 Task: Add a signature Julianna Martinez containing With gratitude and sincere wishes, Julianna Martinez to email address softage.8@softage.net and add a folder Machine learning
Action: Mouse moved to (64, 138)
Screenshot: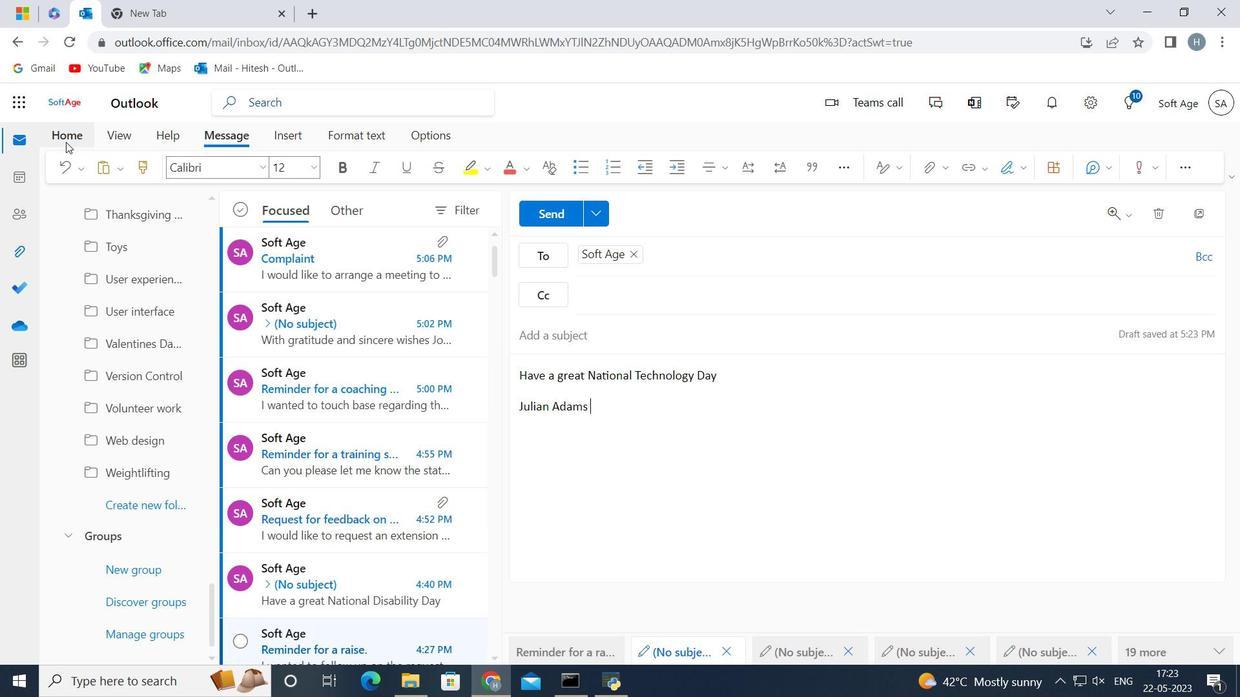 
Action: Mouse pressed left at (64, 138)
Screenshot: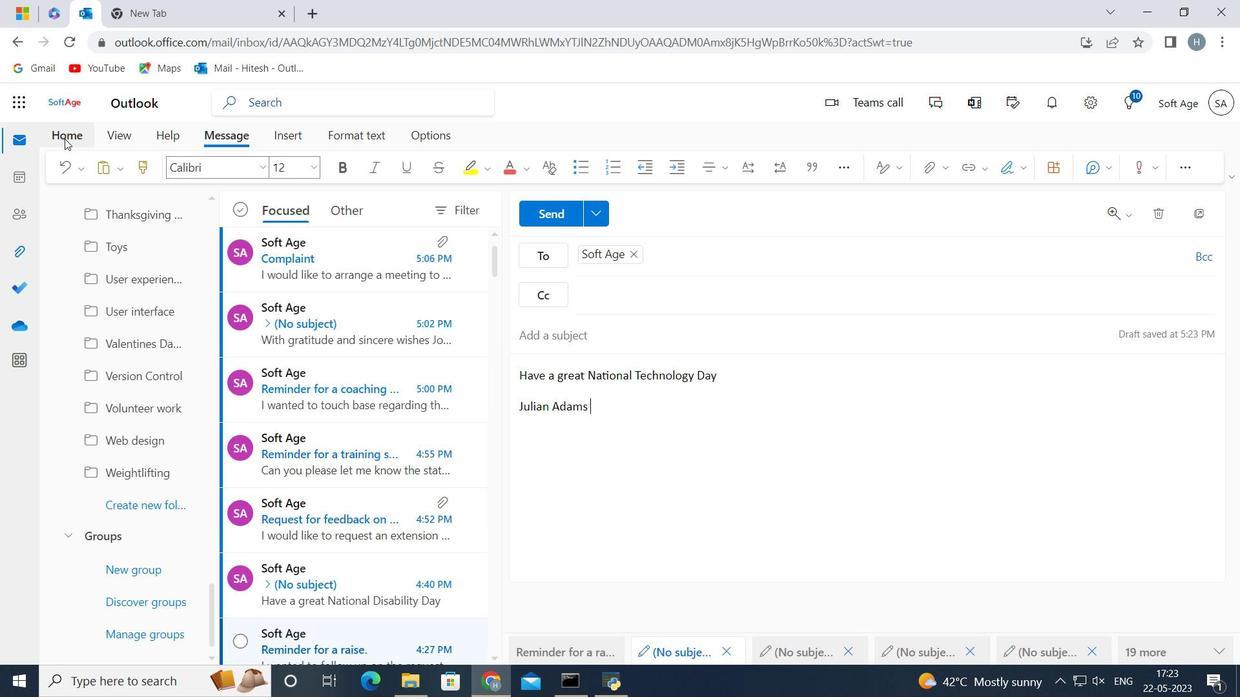 
Action: Mouse moved to (148, 168)
Screenshot: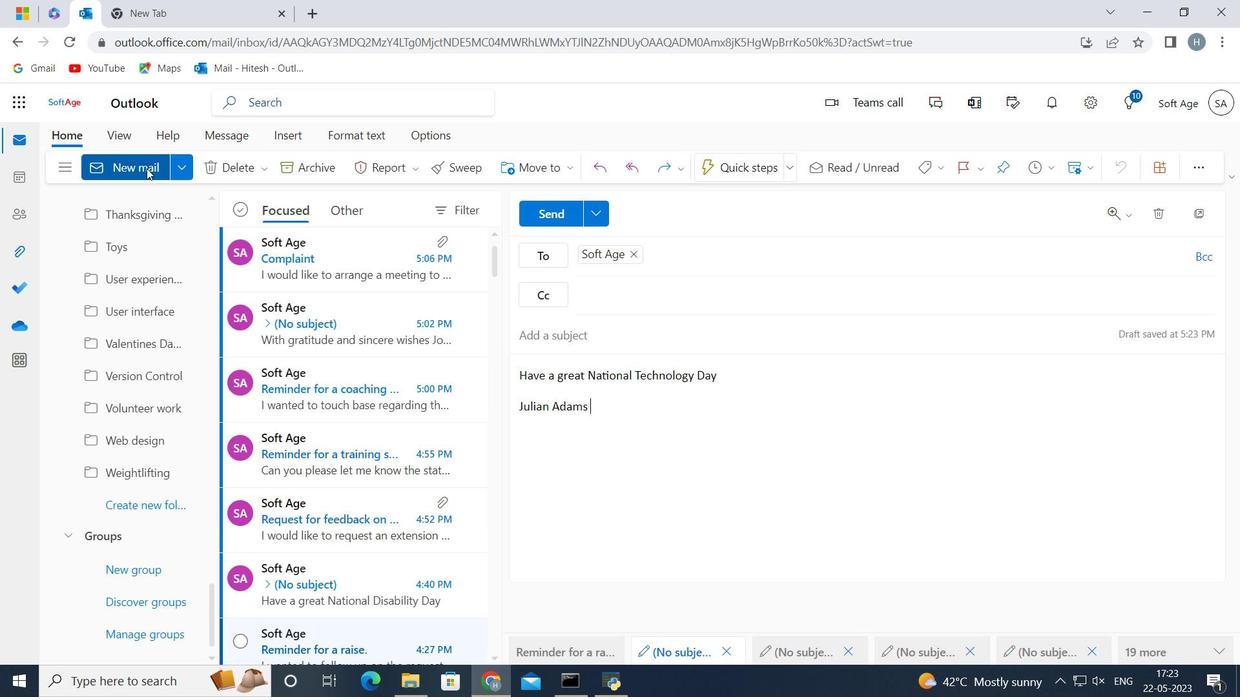 
Action: Mouse pressed left at (148, 168)
Screenshot: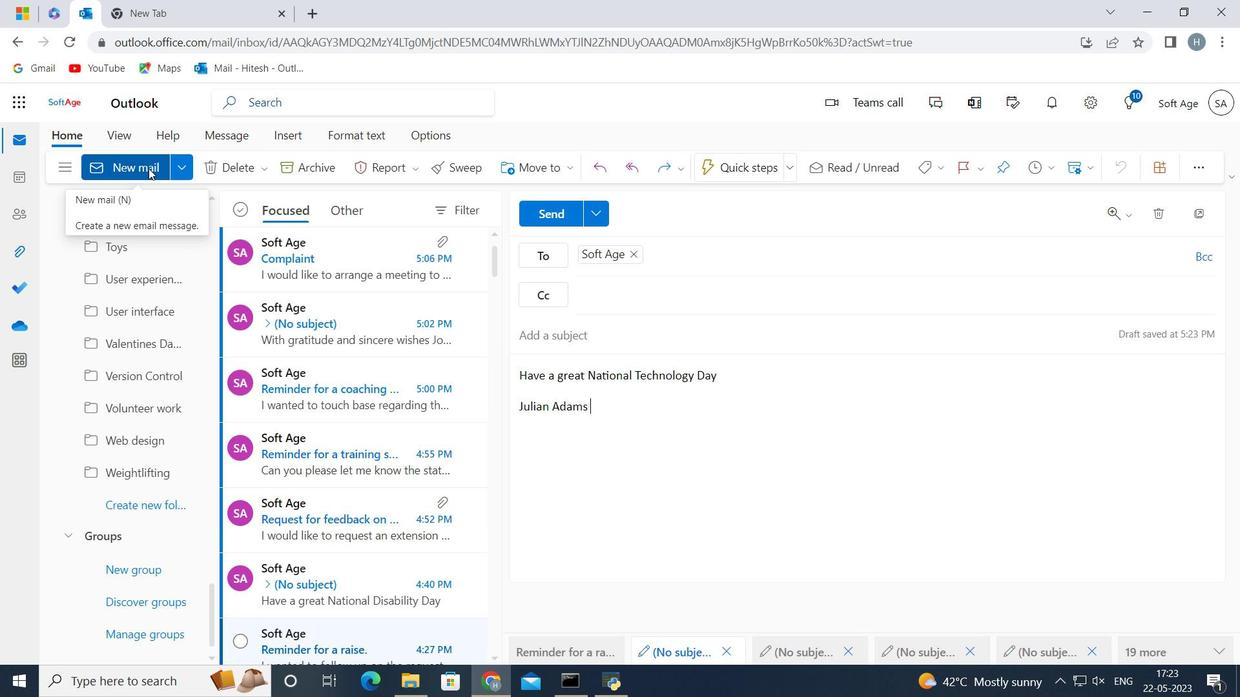 
Action: Mouse moved to (1010, 173)
Screenshot: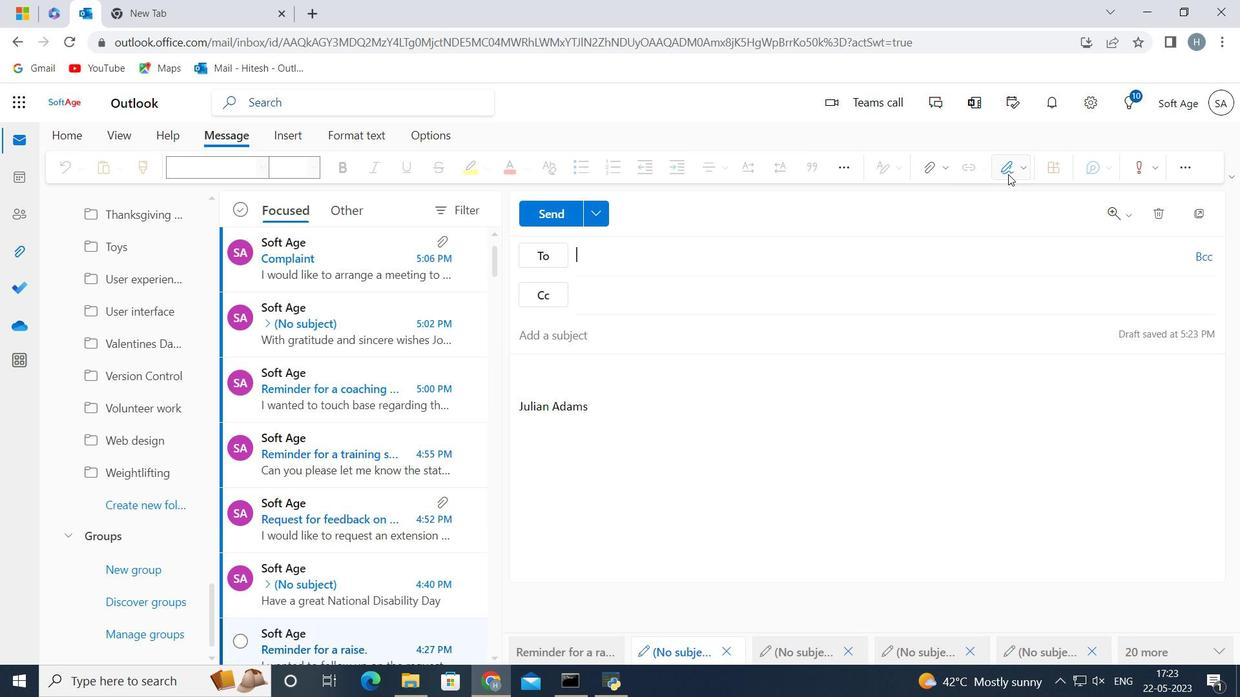 
Action: Mouse pressed left at (1010, 173)
Screenshot: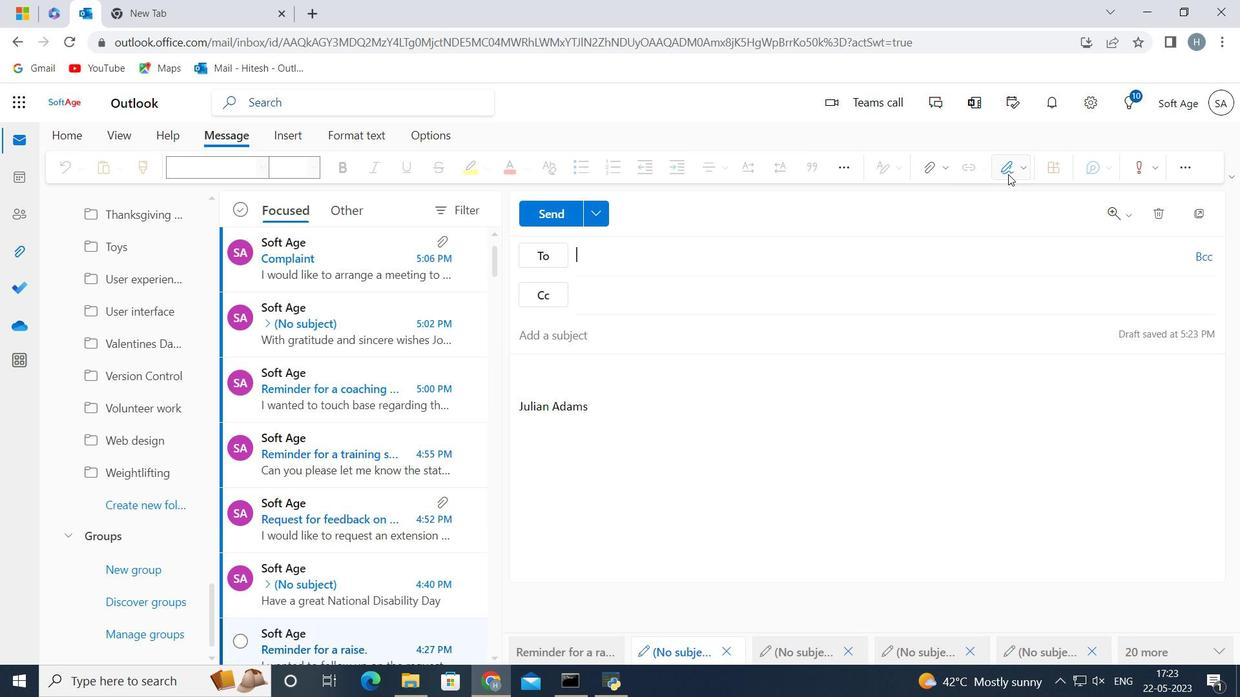 
Action: Mouse moved to (988, 223)
Screenshot: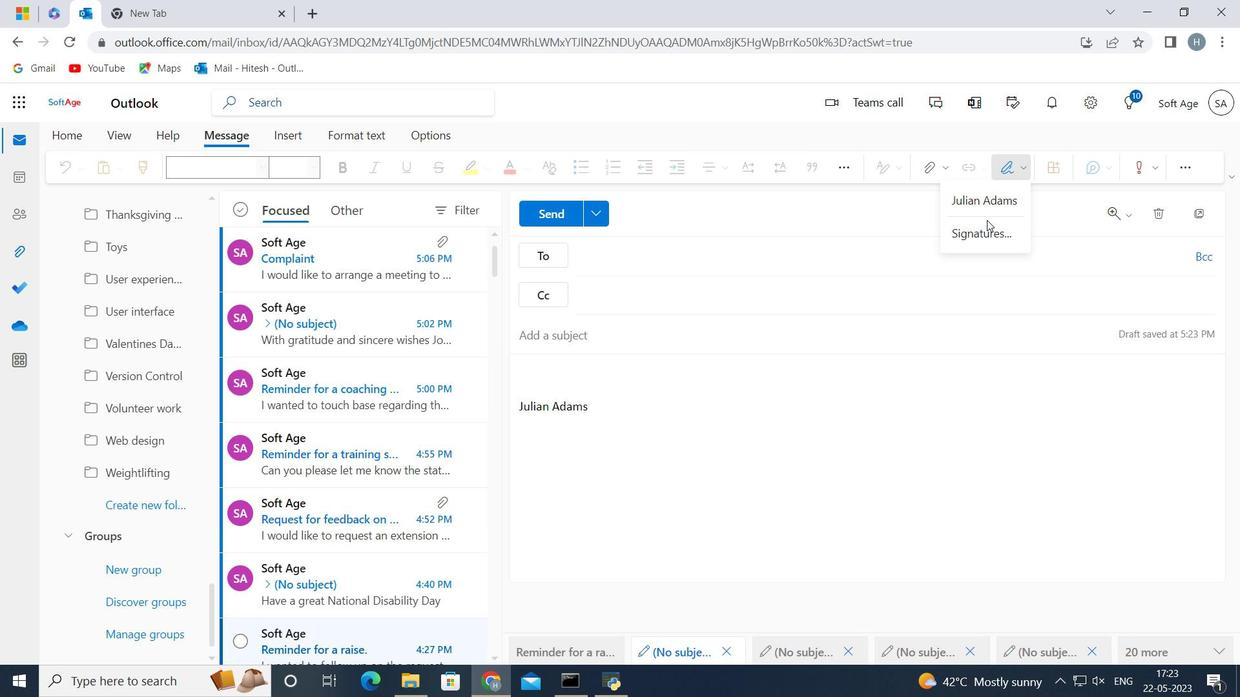 
Action: Mouse pressed left at (988, 223)
Screenshot: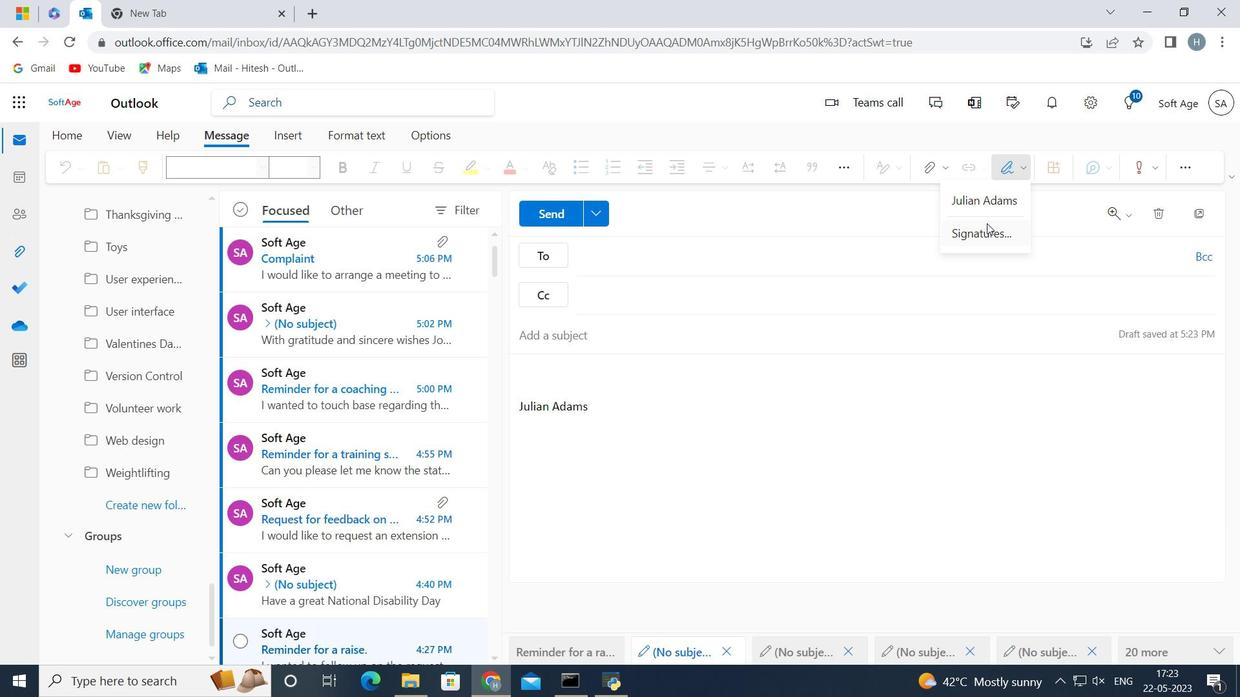 
Action: Mouse moved to (938, 295)
Screenshot: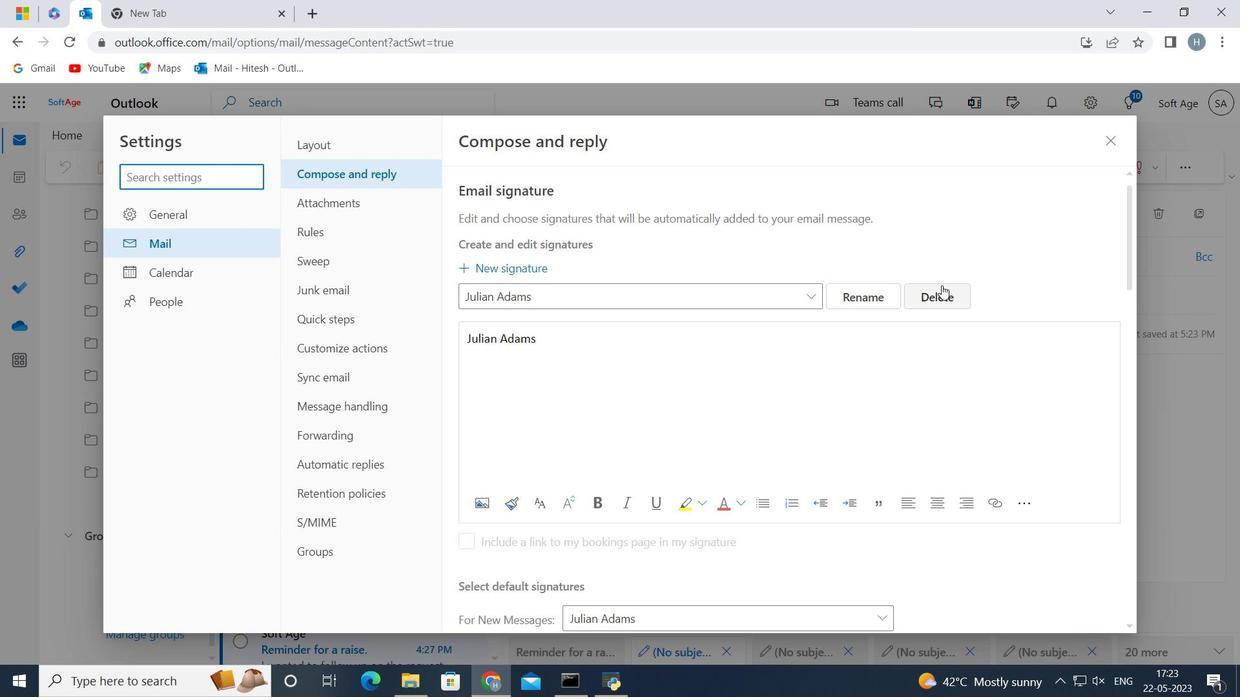 
Action: Mouse pressed left at (938, 295)
Screenshot: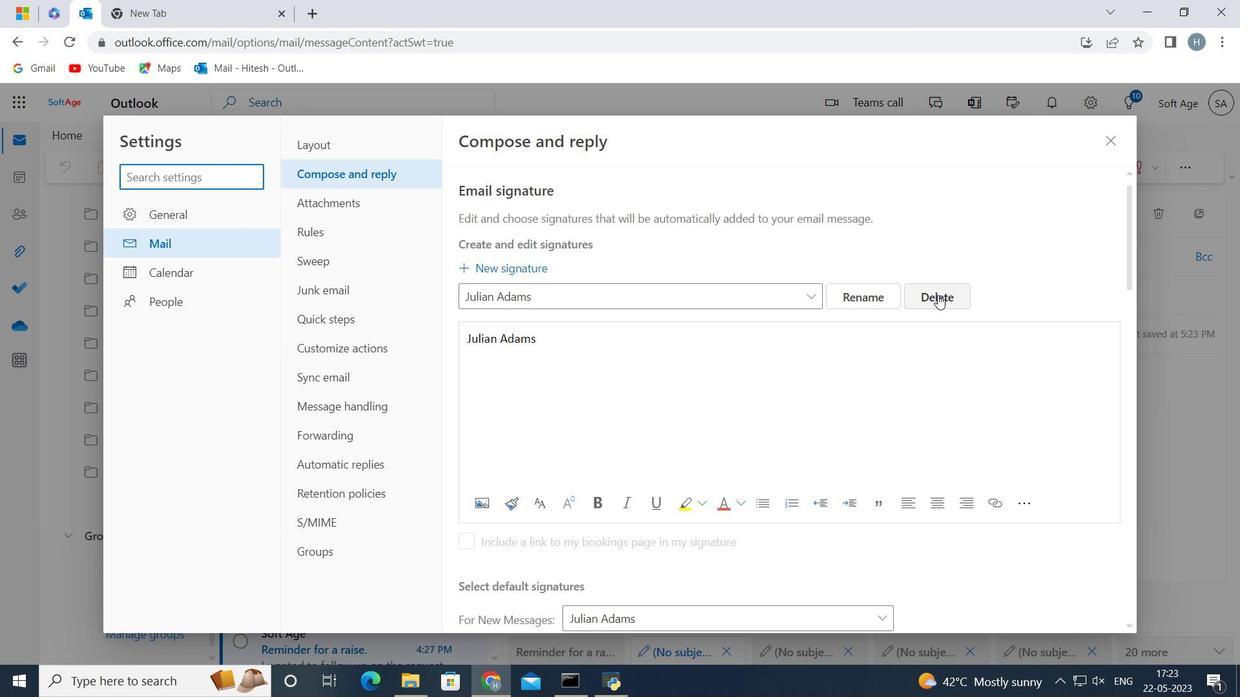 
Action: Mouse moved to (863, 292)
Screenshot: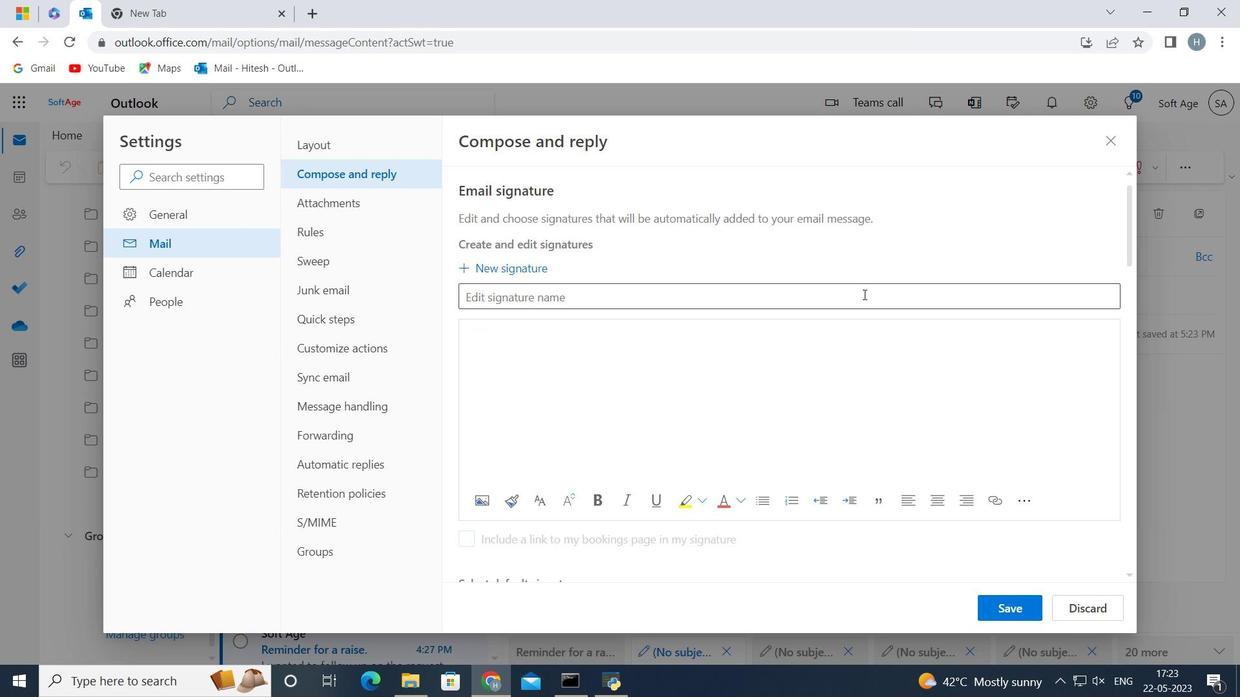 
Action: Mouse pressed left at (863, 292)
Screenshot: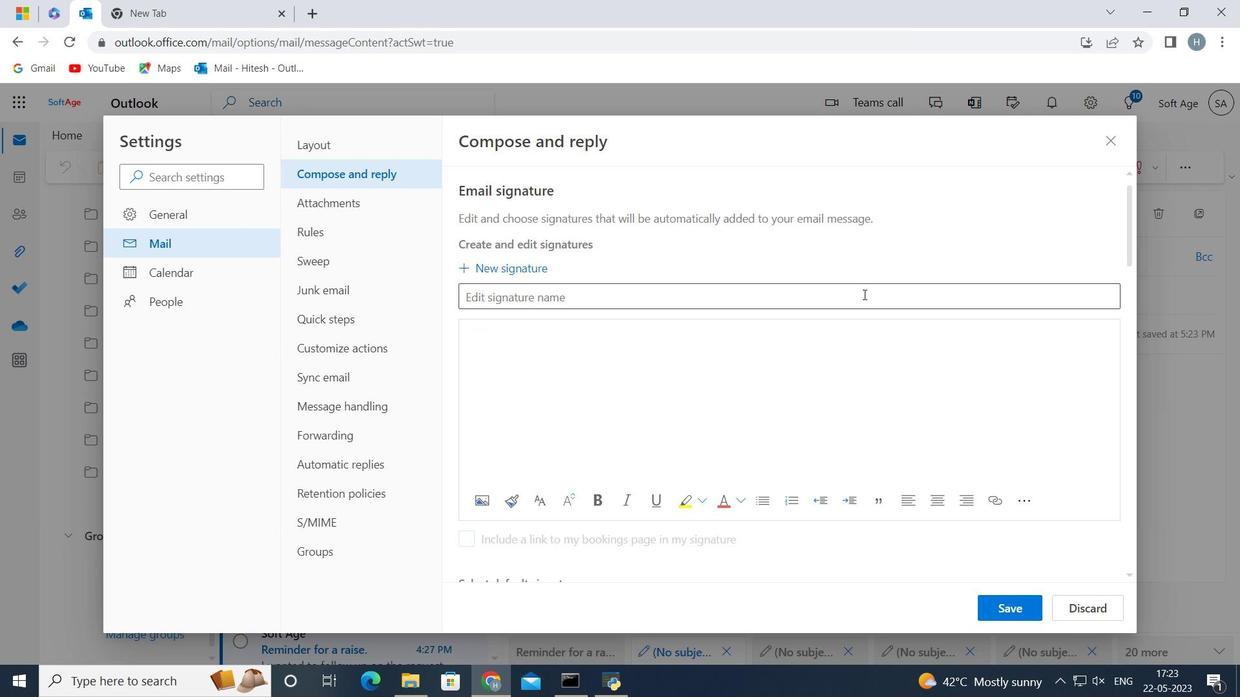 
Action: Key pressed <Key.shift>Julianna<Key.space><Key.shift>Martinez<Key.space>
Screenshot: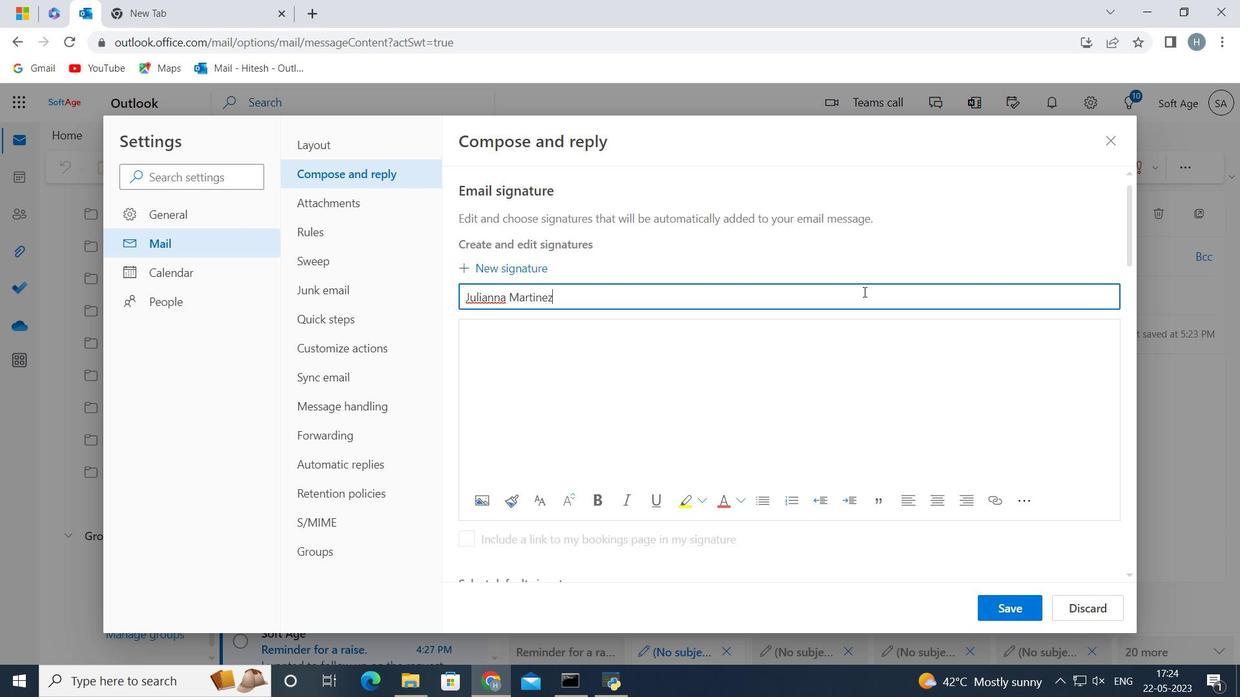 
Action: Mouse moved to (516, 360)
Screenshot: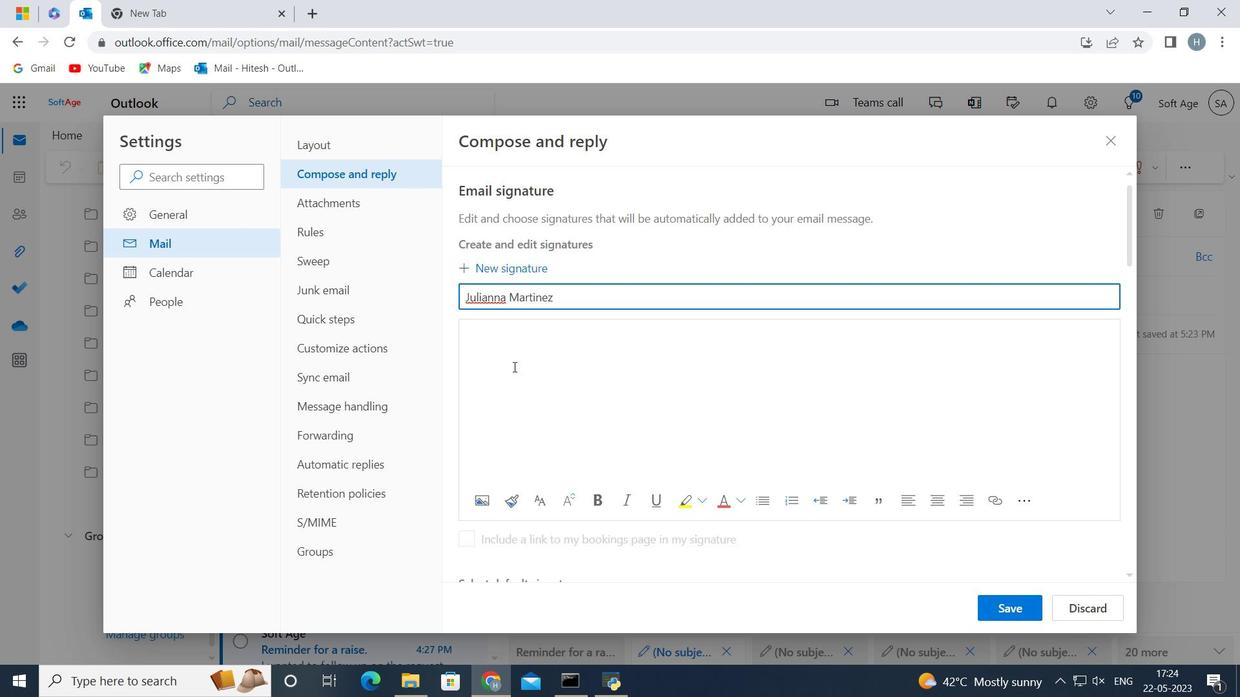 
Action: Mouse pressed left at (516, 360)
Screenshot: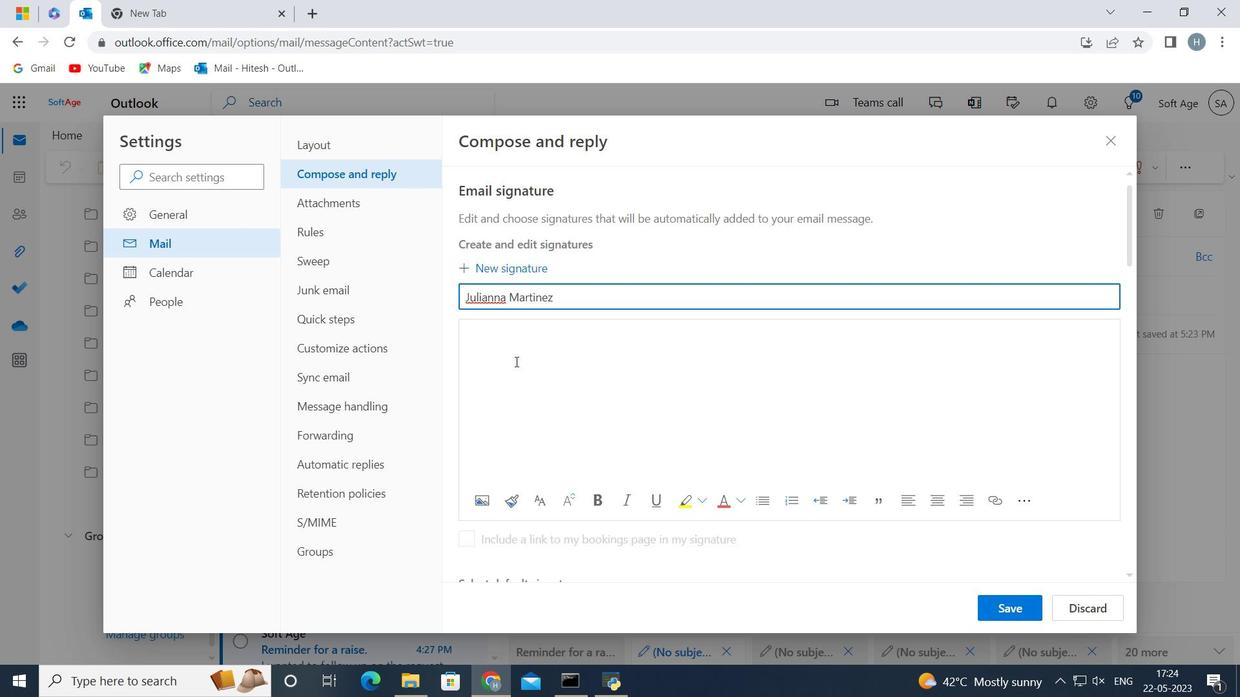 
Action: Key pressed <Key.shift>Julianna<Key.space><Key.shift>Martinez
Screenshot: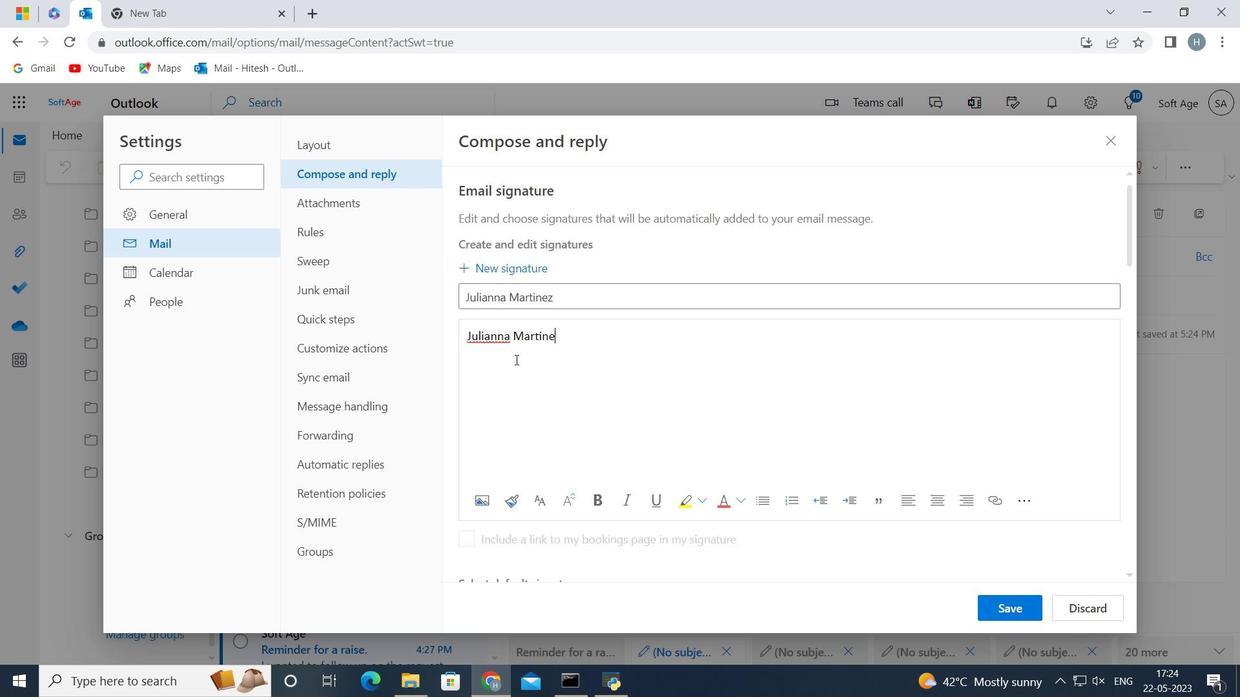 
Action: Mouse moved to (1001, 602)
Screenshot: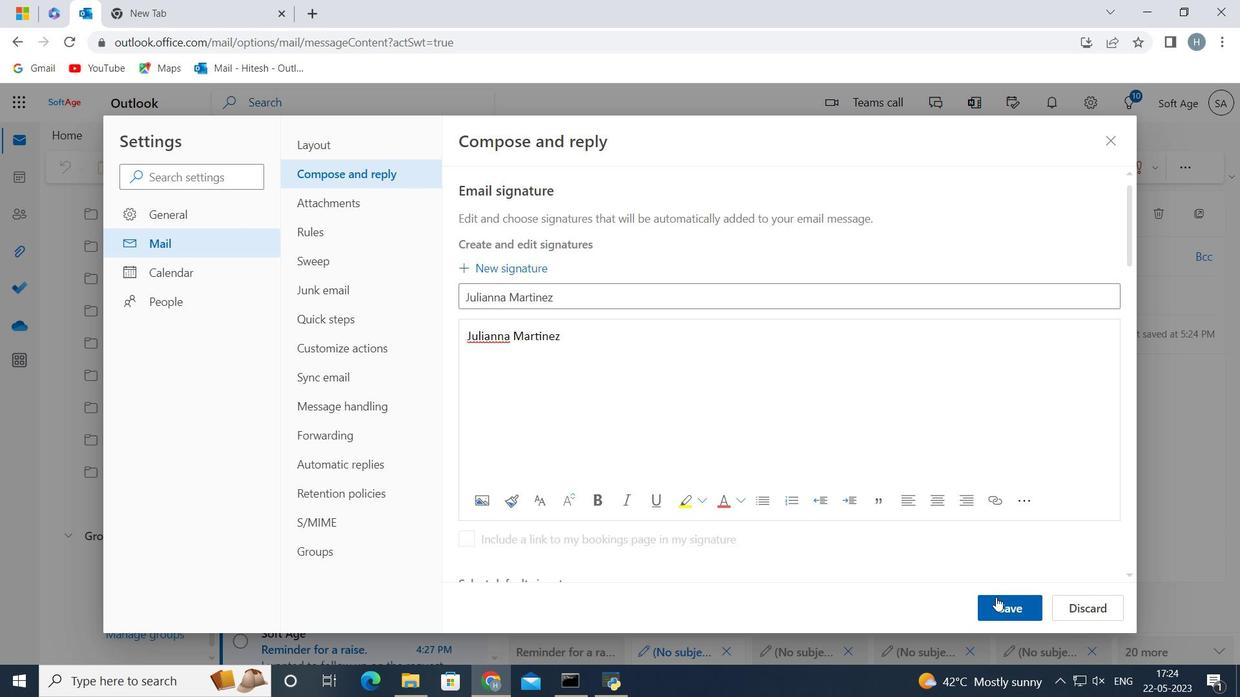 
Action: Mouse pressed left at (1001, 602)
Screenshot: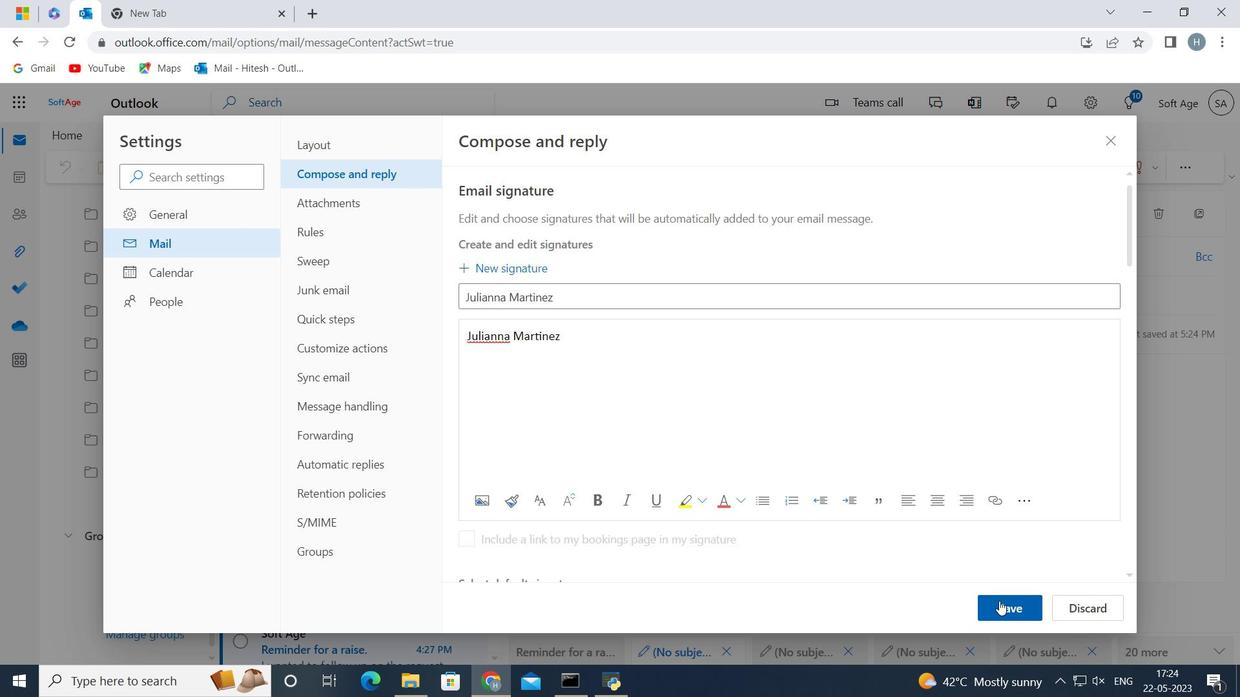
Action: Mouse moved to (955, 452)
Screenshot: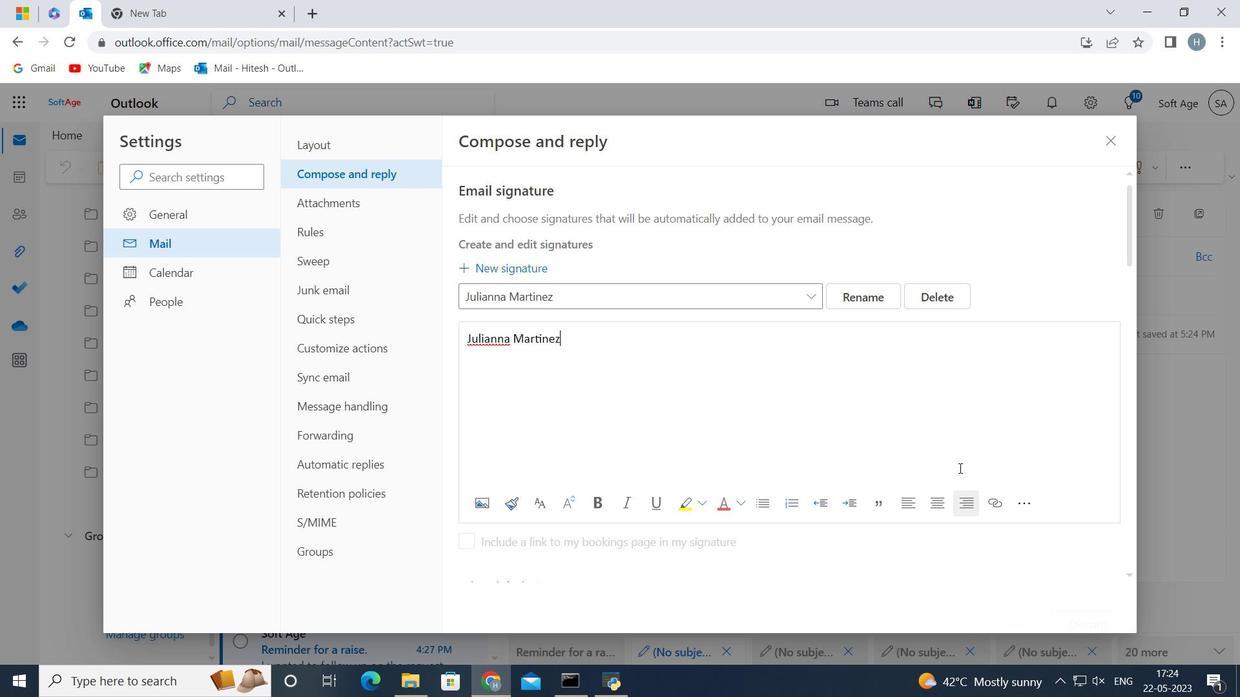 
Action: Mouse scrolled (955, 453) with delta (0, 0)
Screenshot: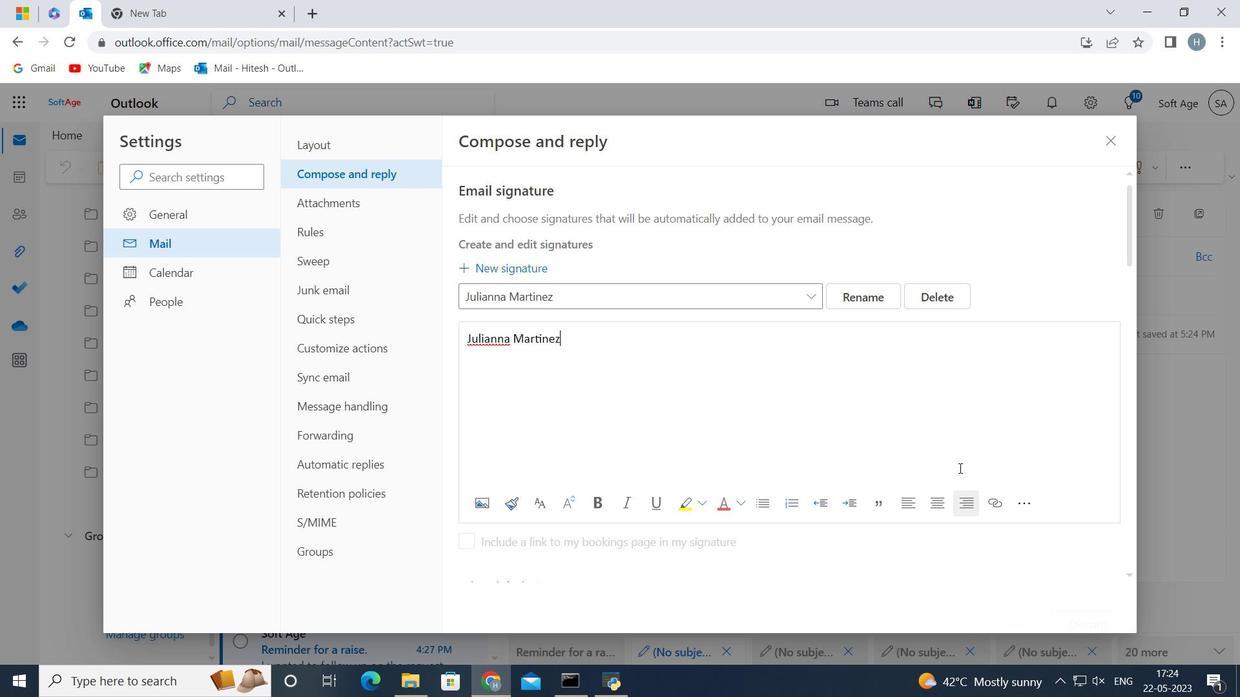 
Action: Mouse moved to (949, 443)
Screenshot: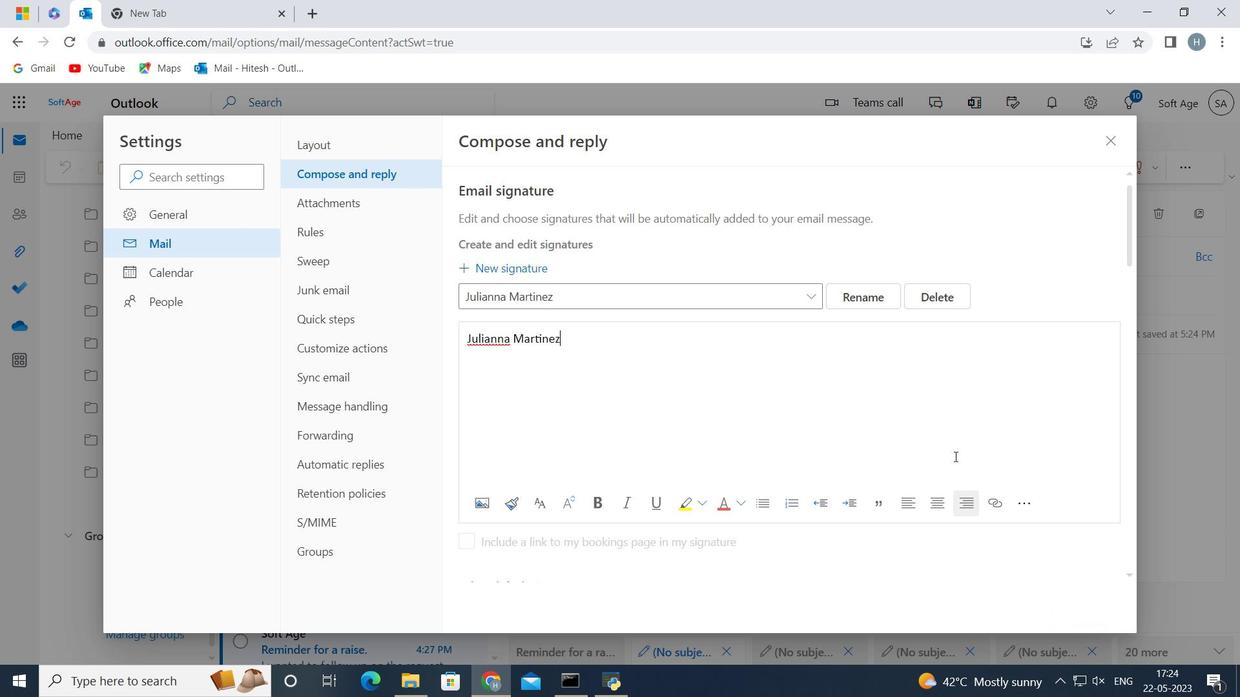 
Action: Mouse scrolled (949, 443) with delta (0, 0)
Screenshot: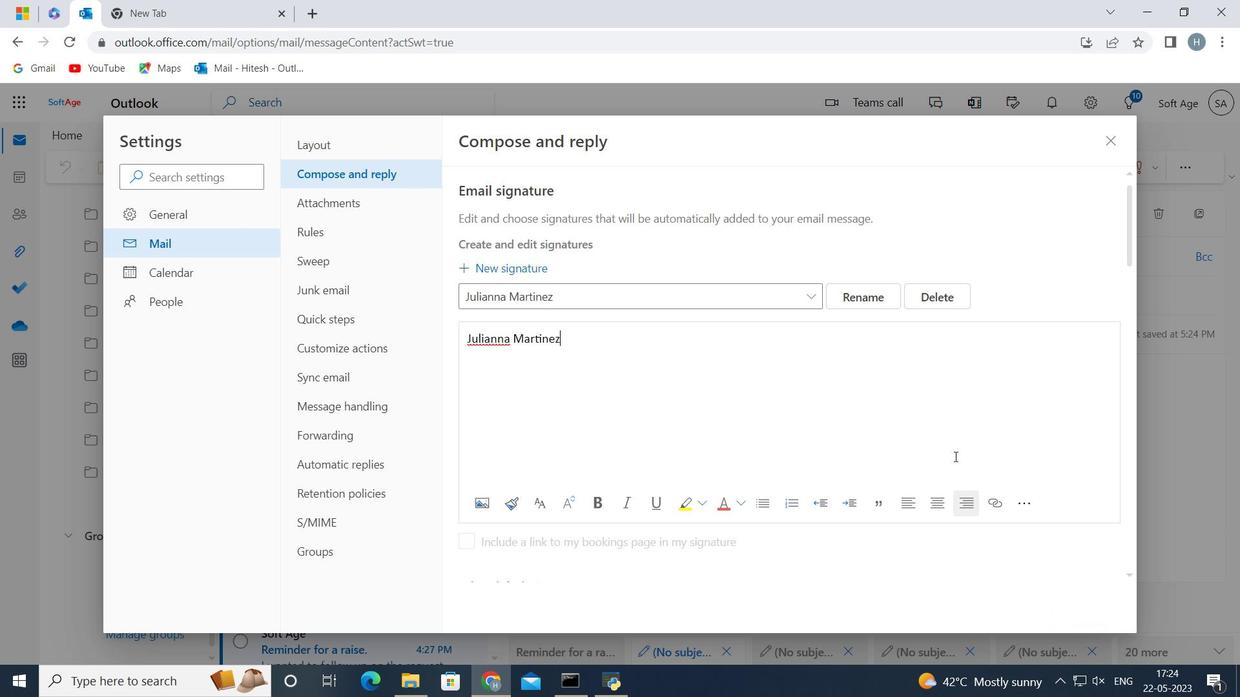 
Action: Mouse moved to (922, 423)
Screenshot: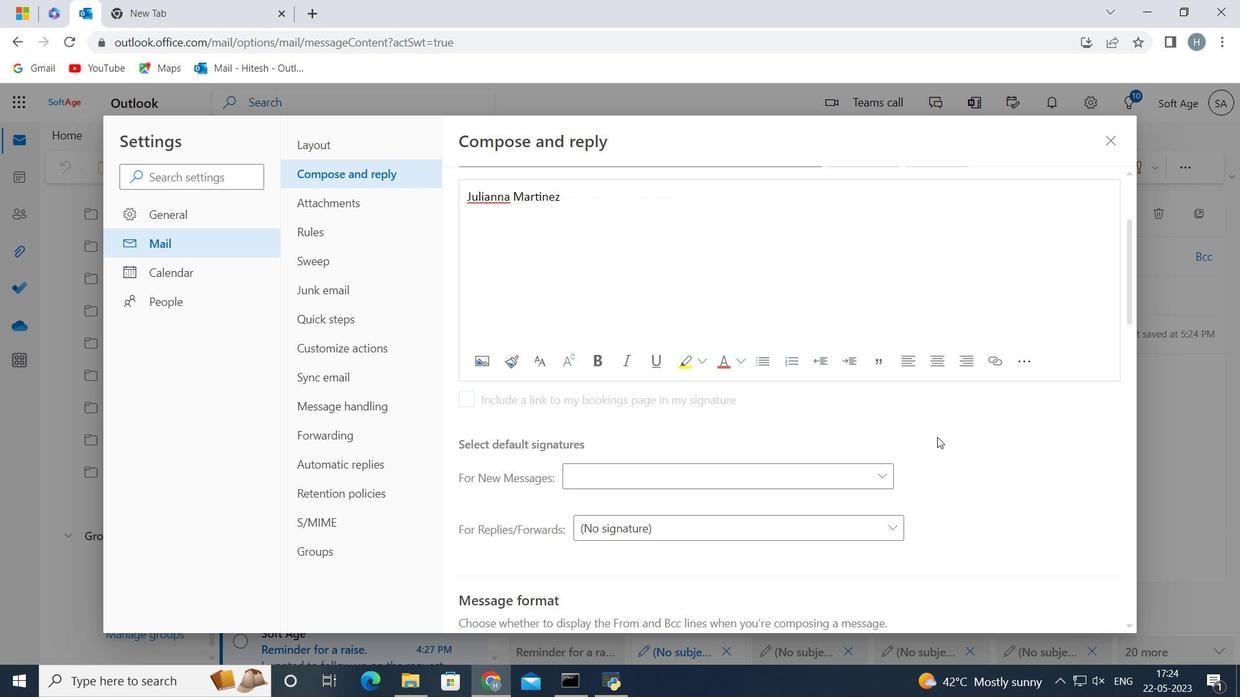 
Action: Mouse scrolled (922, 423) with delta (0, 0)
Screenshot: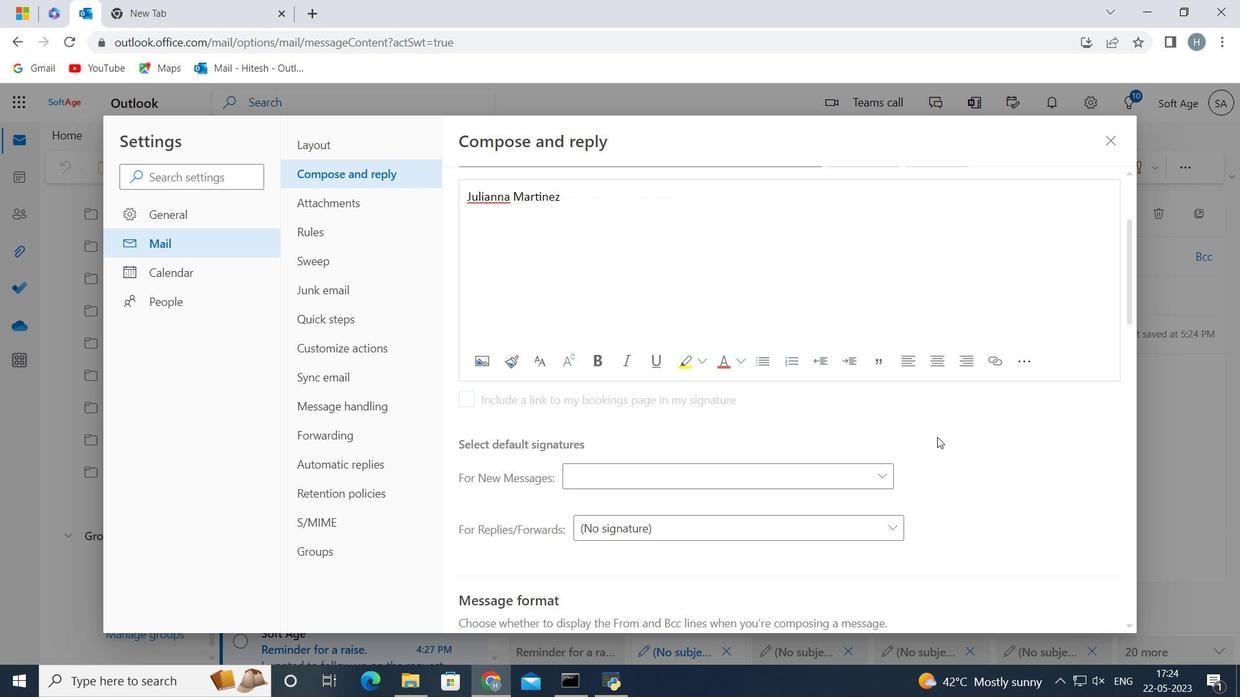 
Action: Mouse moved to (881, 378)
Screenshot: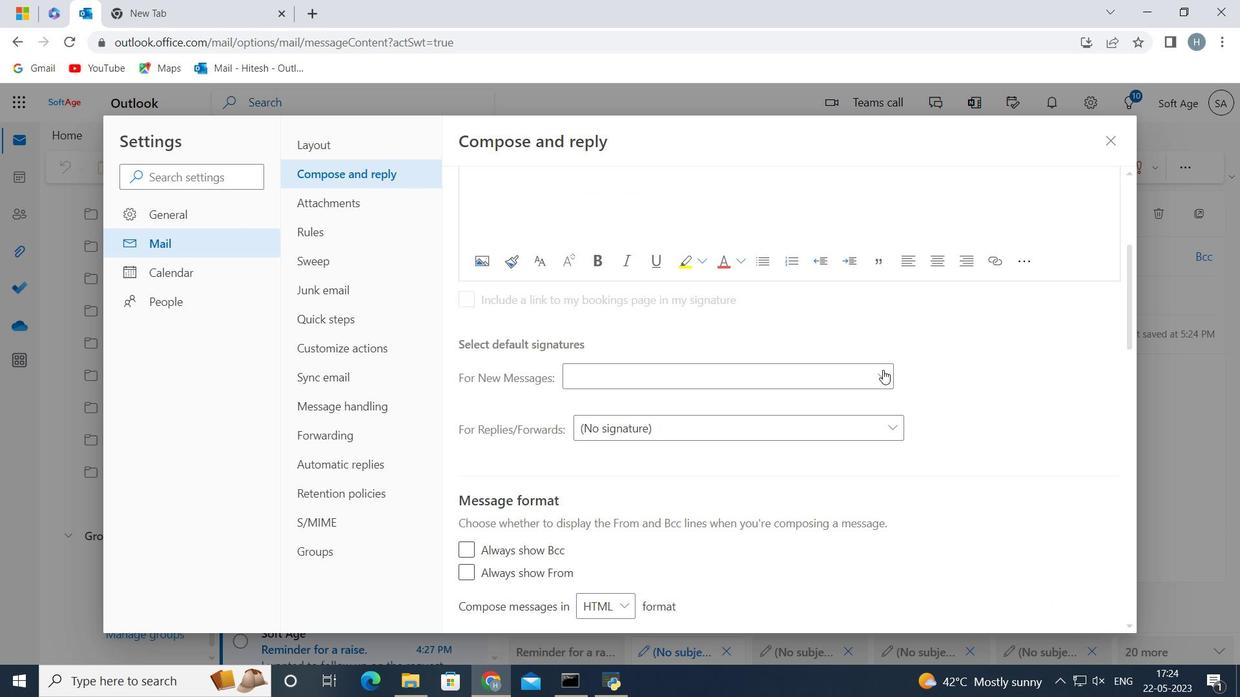 
Action: Mouse pressed left at (881, 378)
Screenshot: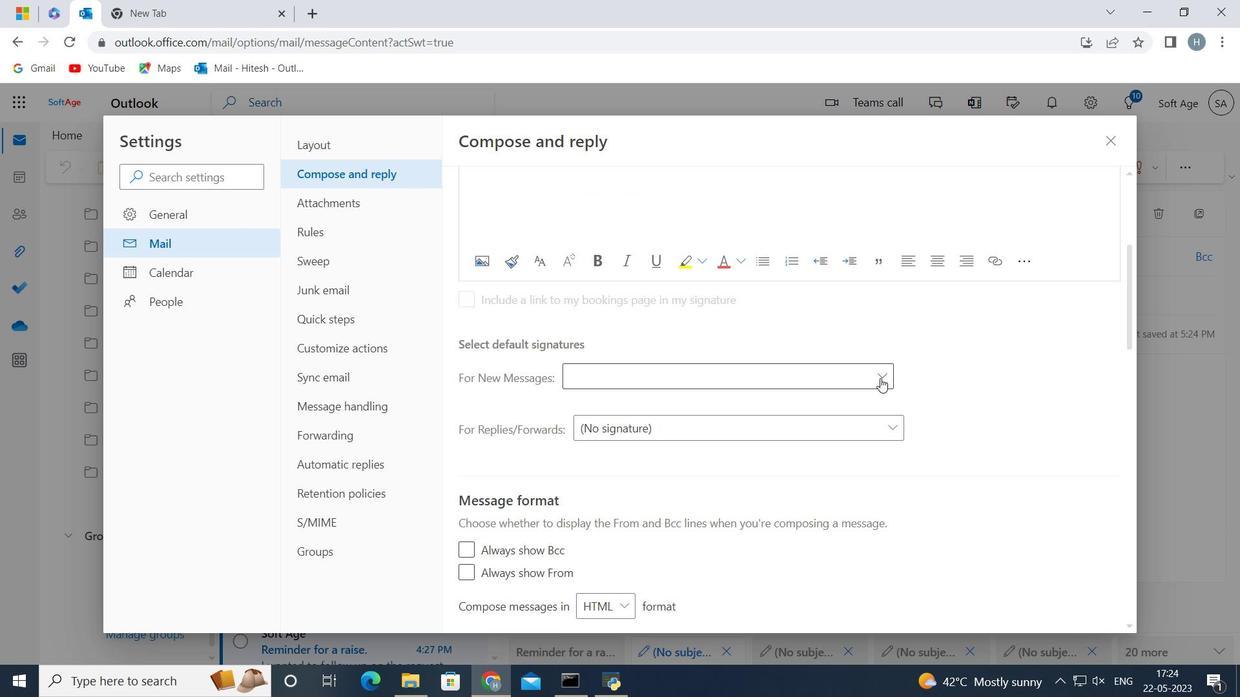 
Action: Mouse moved to (834, 426)
Screenshot: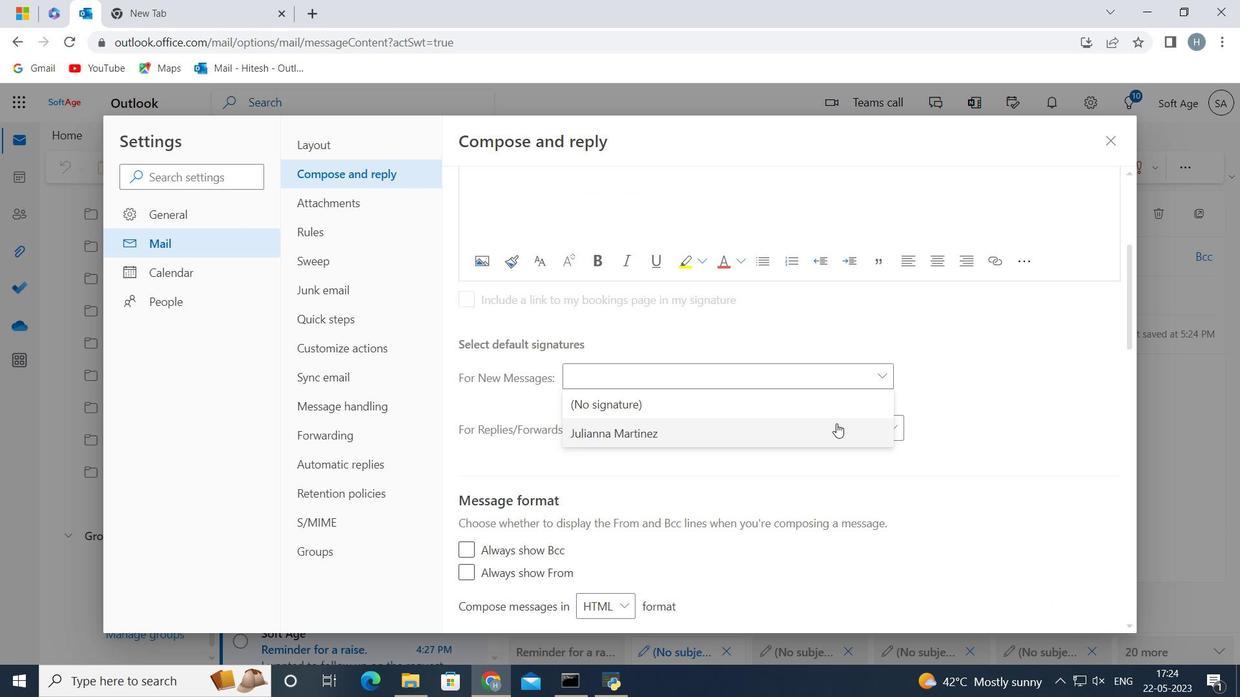 
Action: Mouse pressed left at (834, 426)
Screenshot: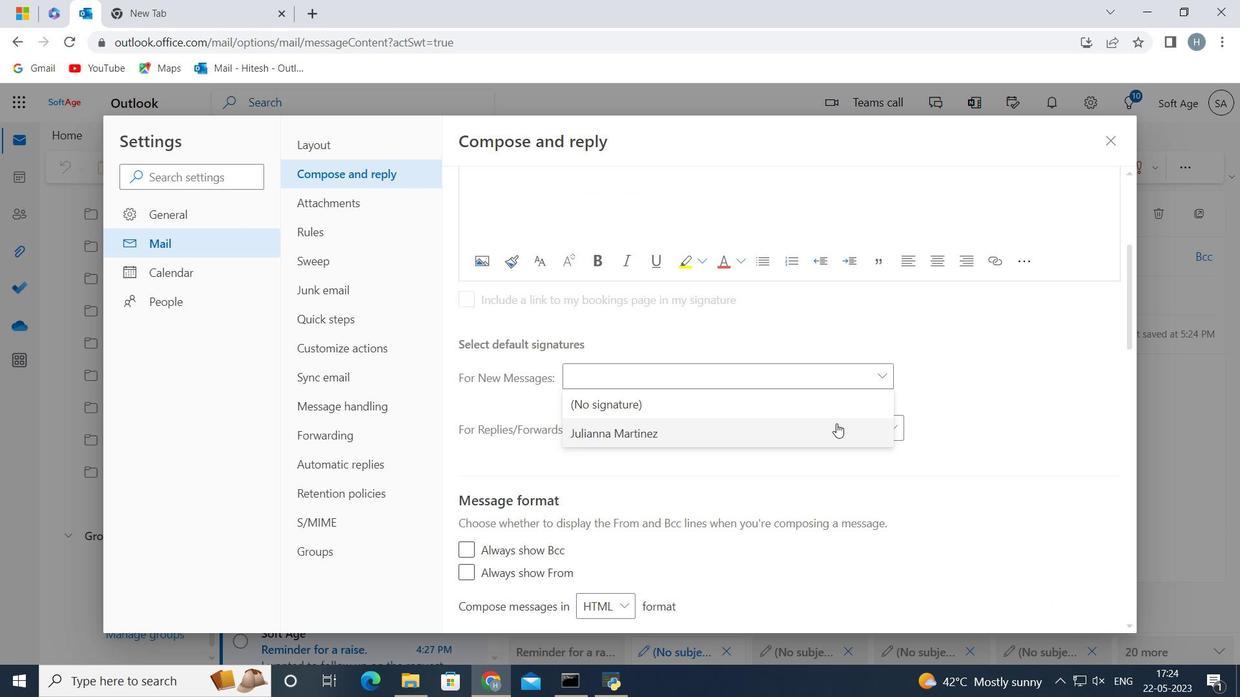 
Action: Mouse moved to (960, 449)
Screenshot: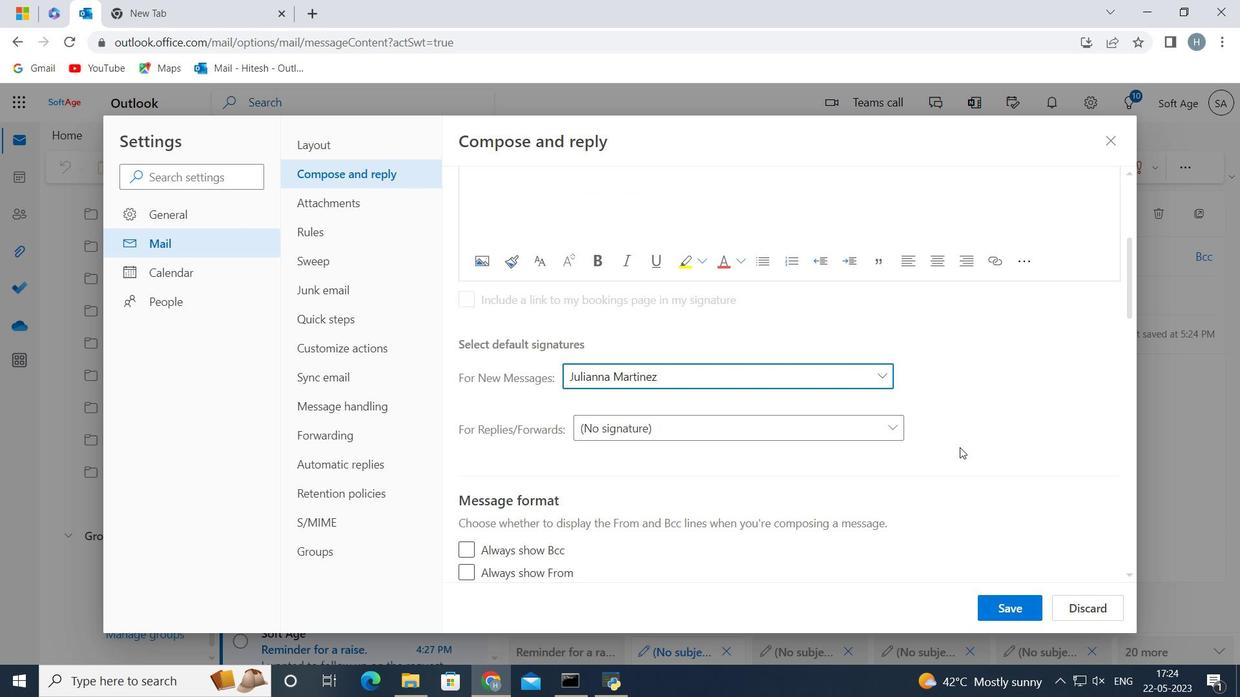 
Action: Mouse scrolled (960, 448) with delta (0, 0)
Screenshot: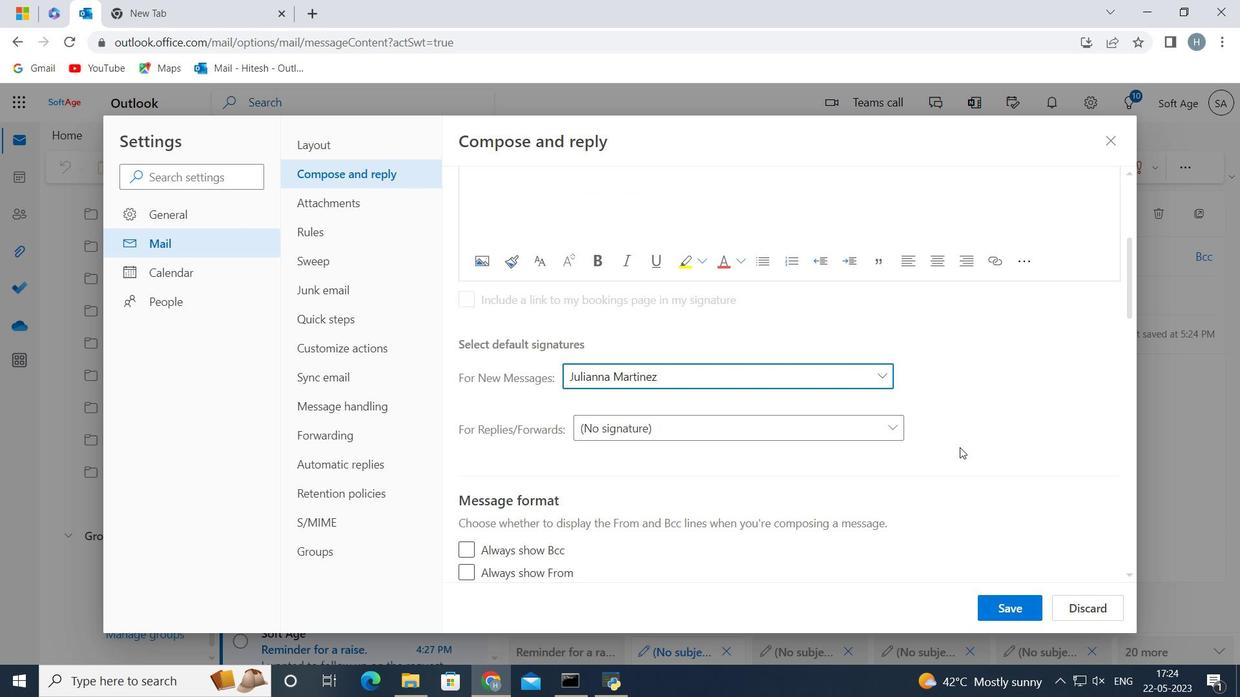 
Action: Mouse moved to (966, 455)
Screenshot: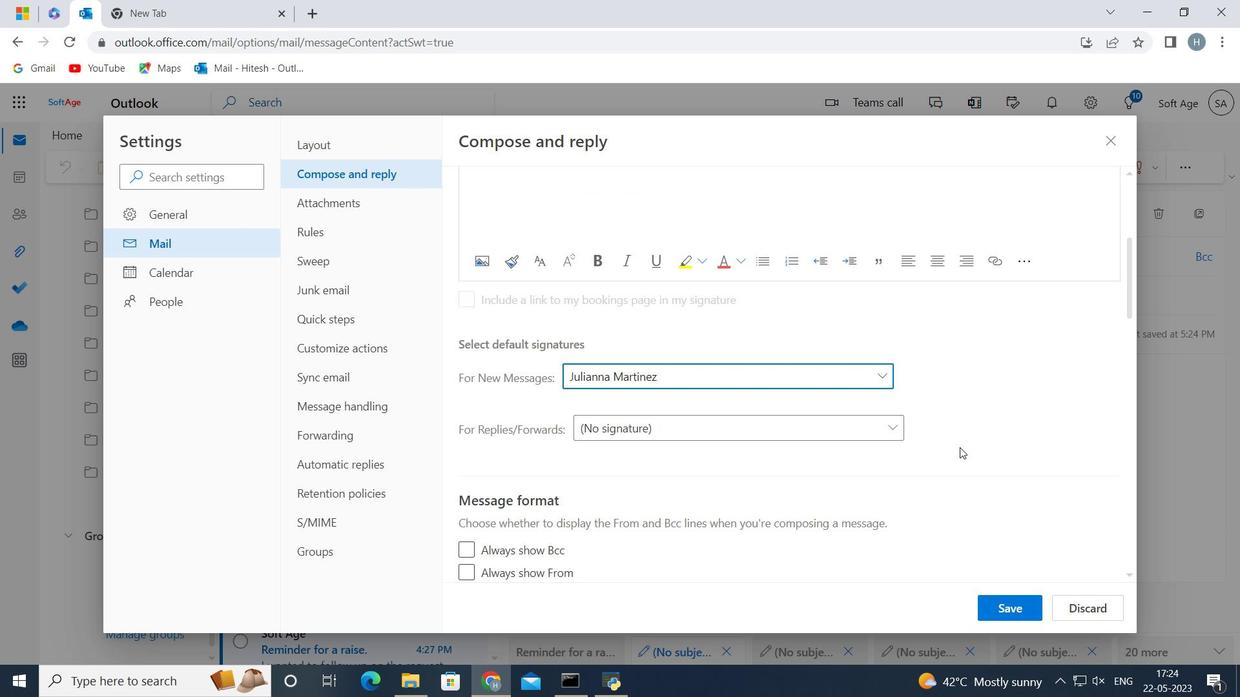 
Action: Mouse scrolled (966, 454) with delta (0, 0)
Screenshot: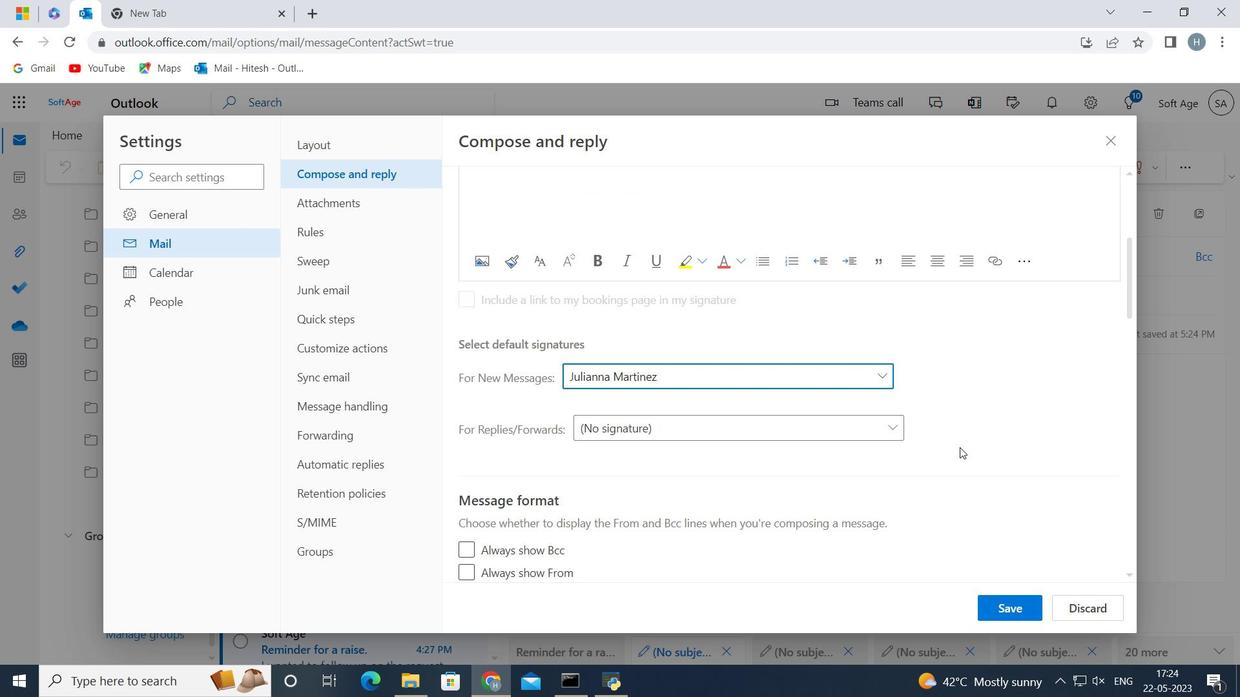 
Action: Mouse moved to (1013, 607)
Screenshot: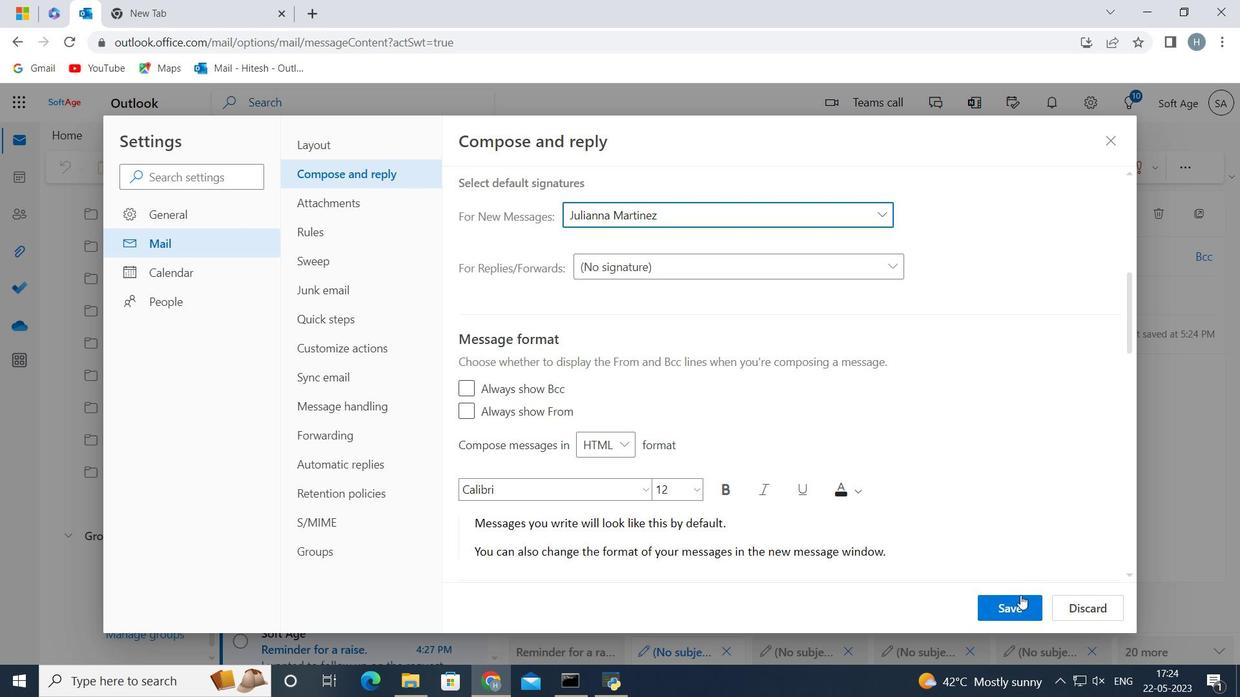 
Action: Mouse pressed left at (1013, 607)
Screenshot: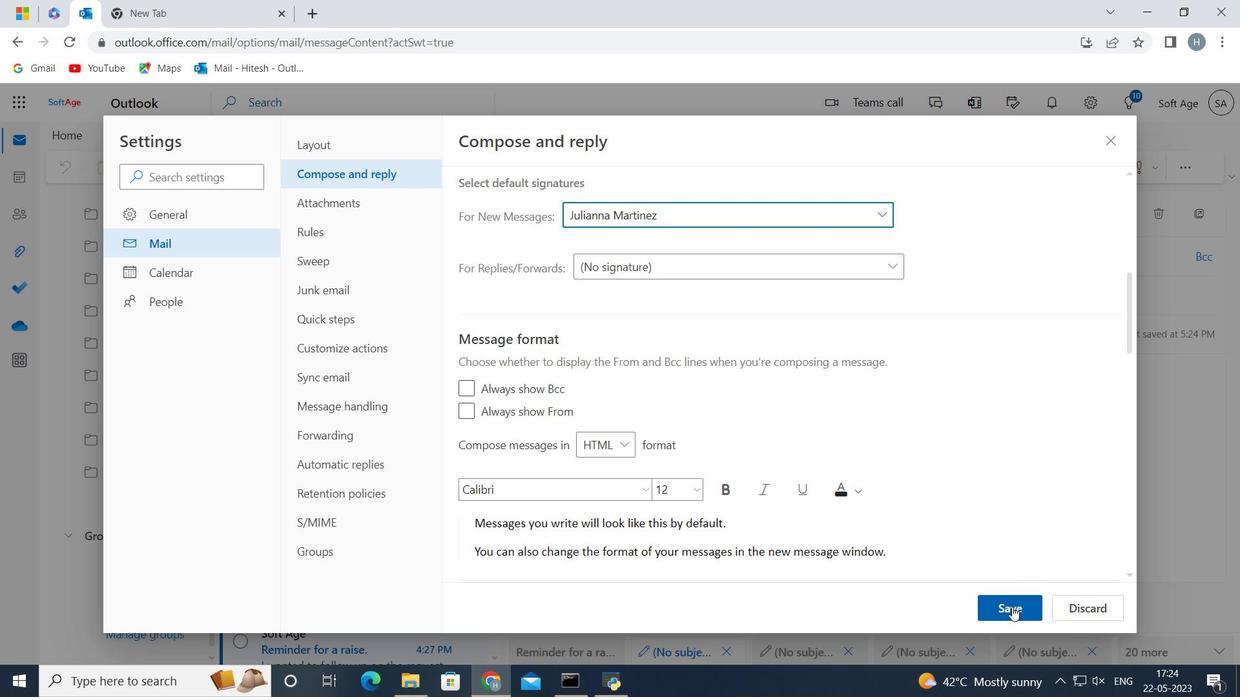 
Action: Mouse moved to (1110, 136)
Screenshot: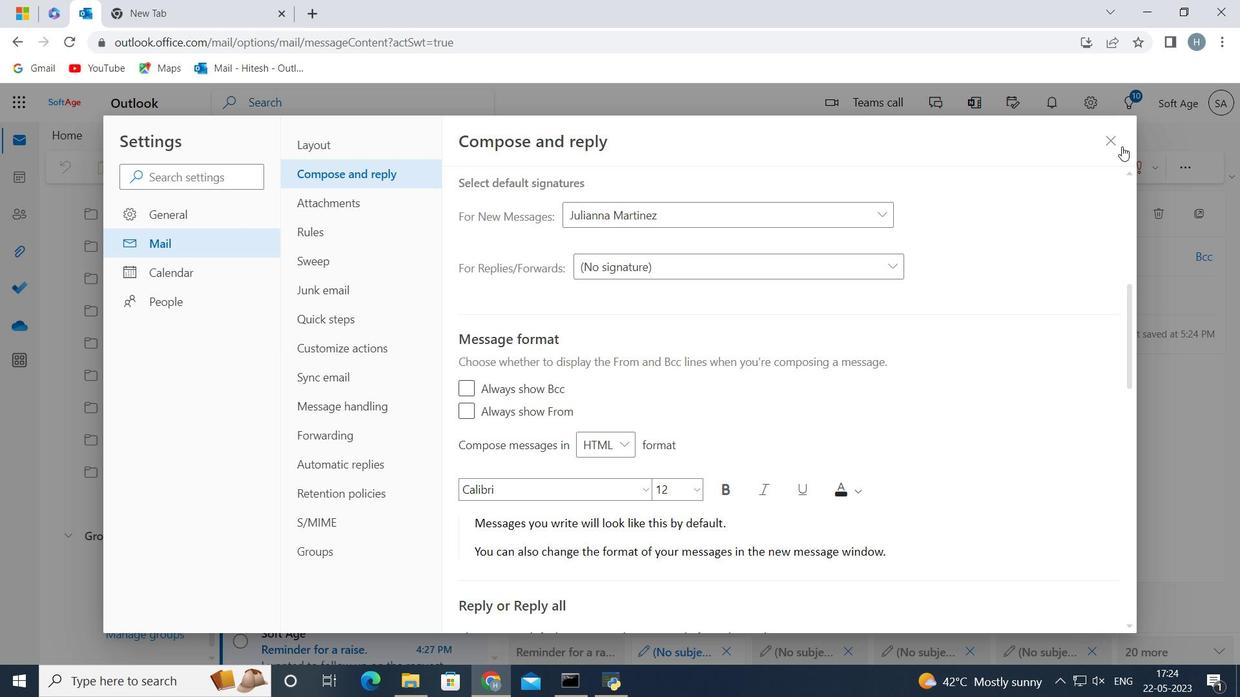 
Action: Mouse pressed left at (1110, 136)
Screenshot: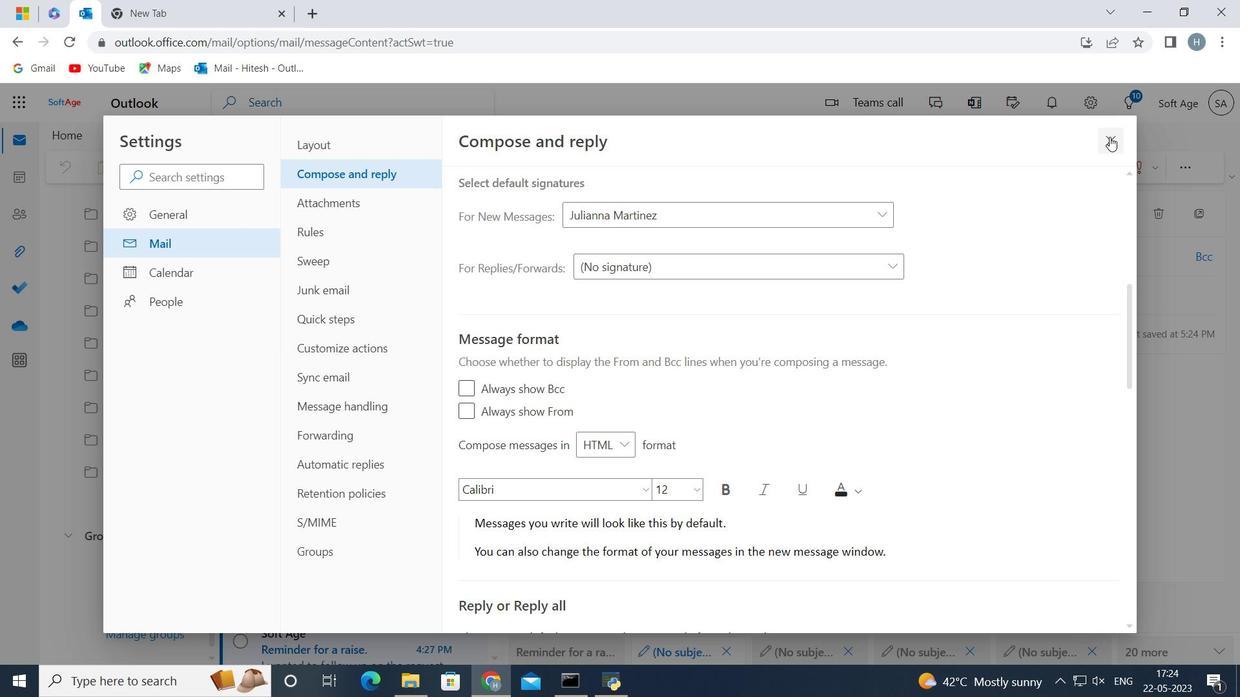 
Action: Mouse moved to (631, 401)
Screenshot: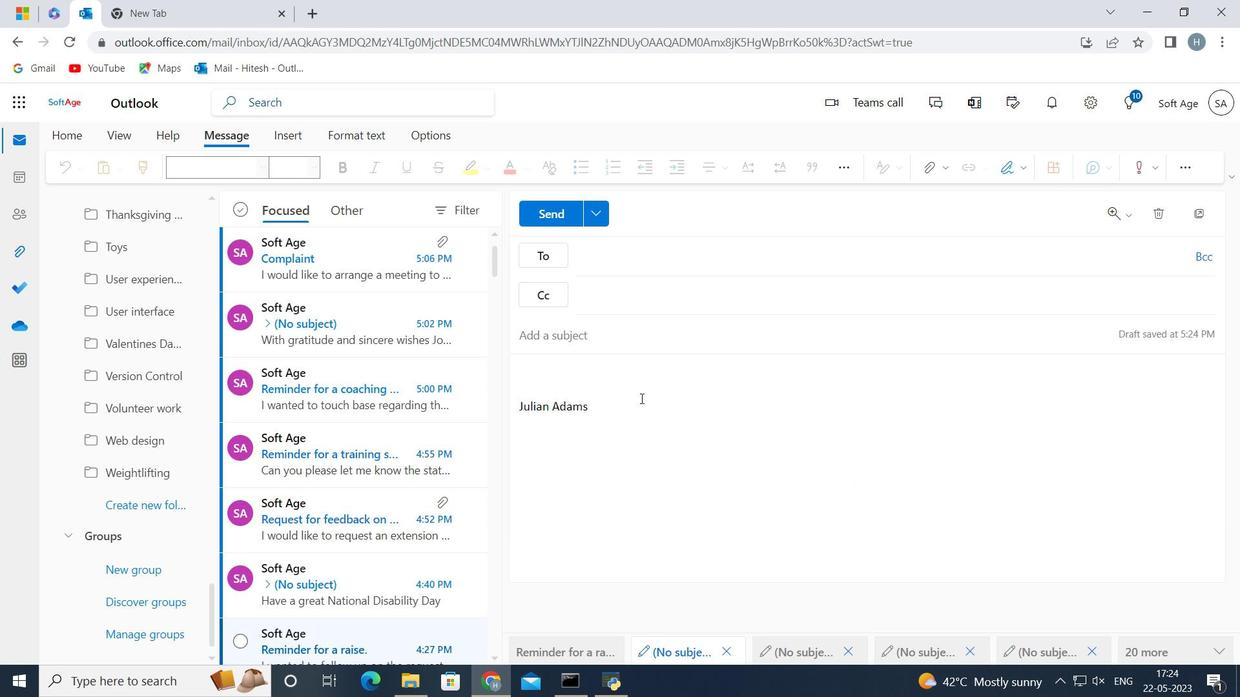 
Action: Mouse pressed left at (631, 401)
Screenshot: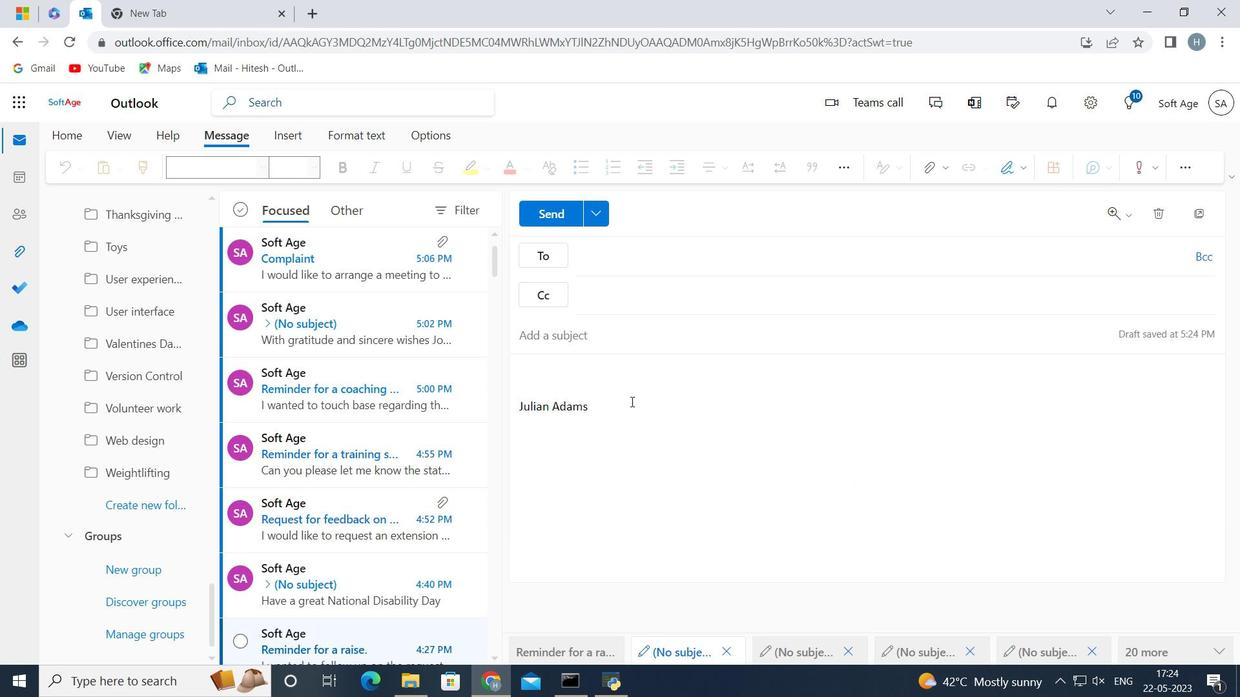 
Action: Key pressed <Key.backspace><Key.backspace><Key.backspace><Key.backspace><Key.backspace><Key.backspace><Key.backspace><Key.backspace><Key.backspace><Key.backspace><Key.backspace><Key.backspace><Key.backspace><Key.backspace><Key.backspace><Key.backspace><Key.backspace><Key.backspace><Key.backspace><Key.backspace><Key.backspace><Key.backspace><Key.backspace><Key.backspace><Key.shift>With<Key.space>gratitude<Key.space>and<Key.space>sincere<Key.space>wishes<Key.space>
Screenshot: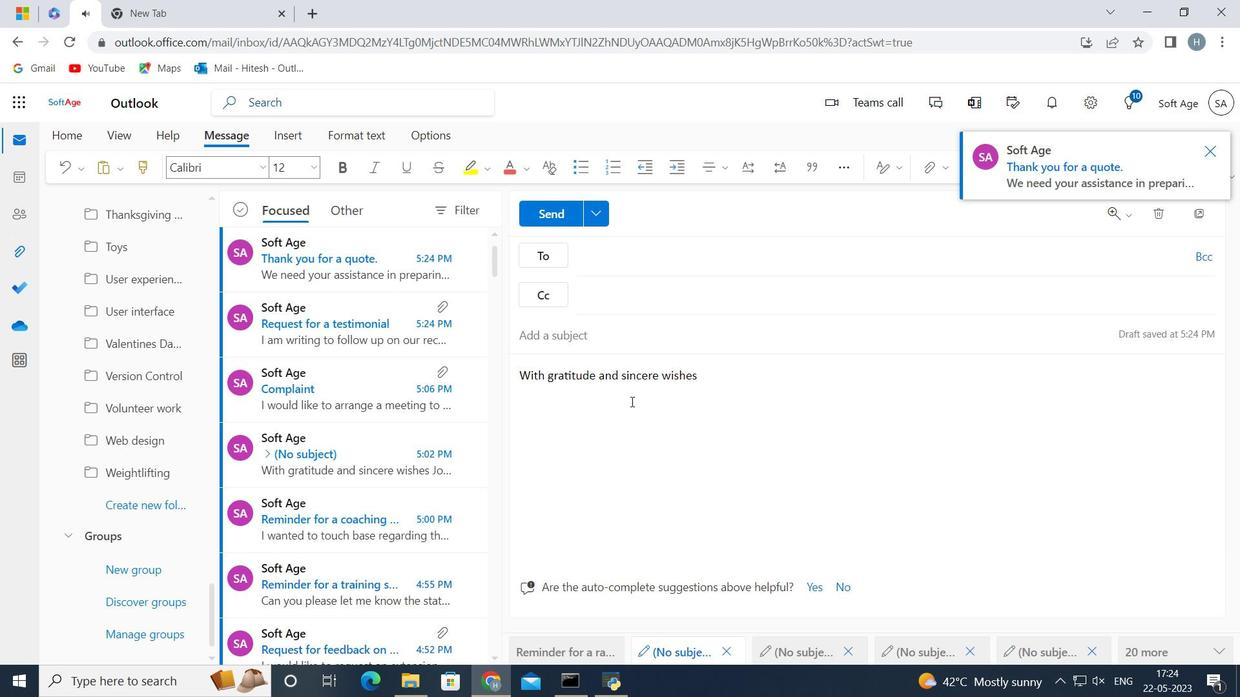 
Action: Mouse moved to (1013, 174)
Screenshot: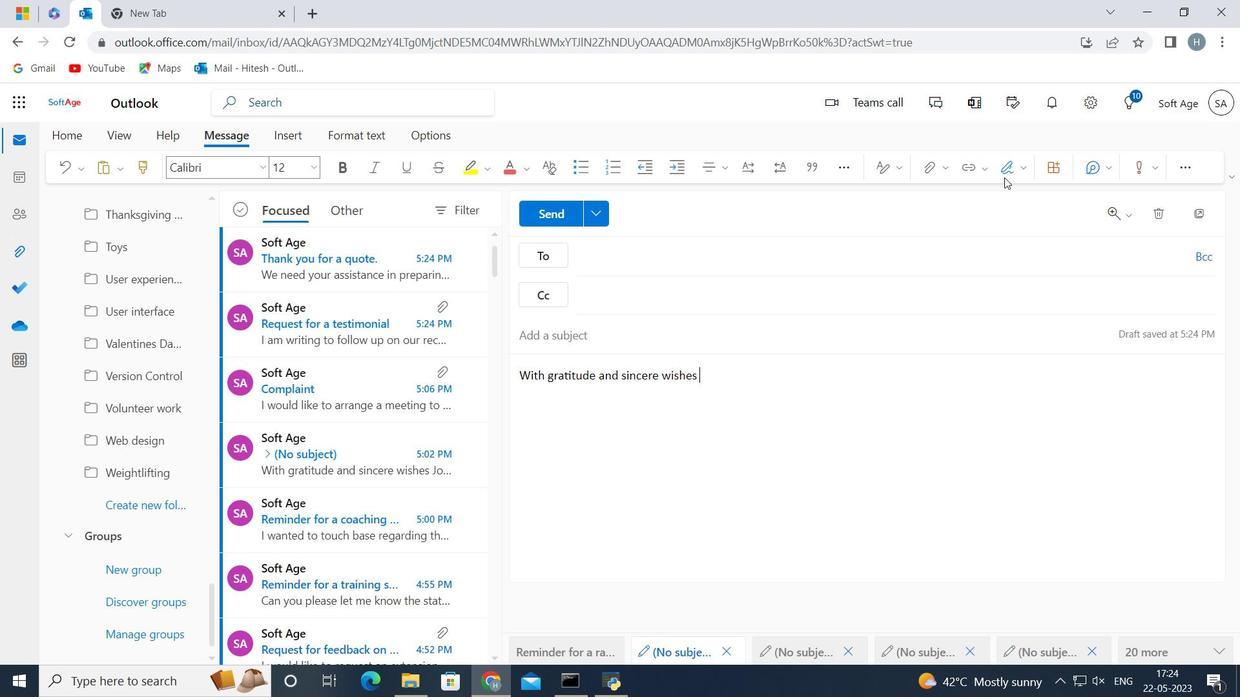 
Action: Mouse pressed left at (1013, 174)
Screenshot: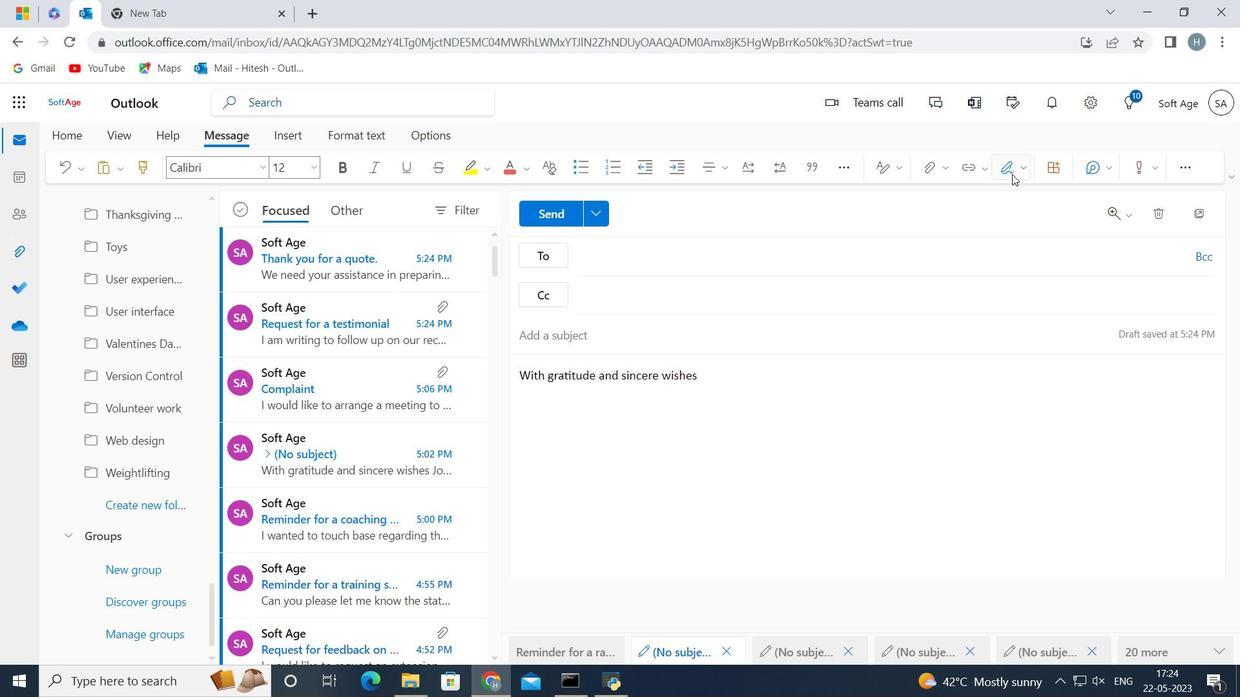 
Action: Mouse moved to (1005, 202)
Screenshot: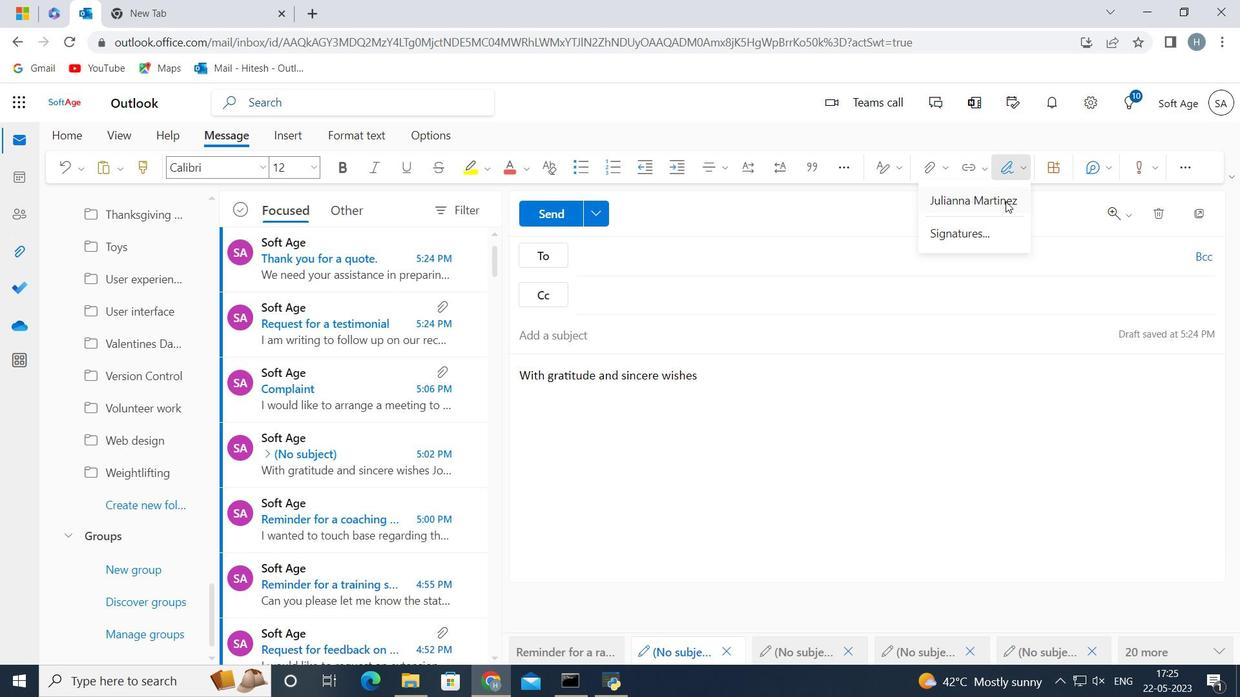 
Action: Mouse pressed left at (1005, 202)
Screenshot: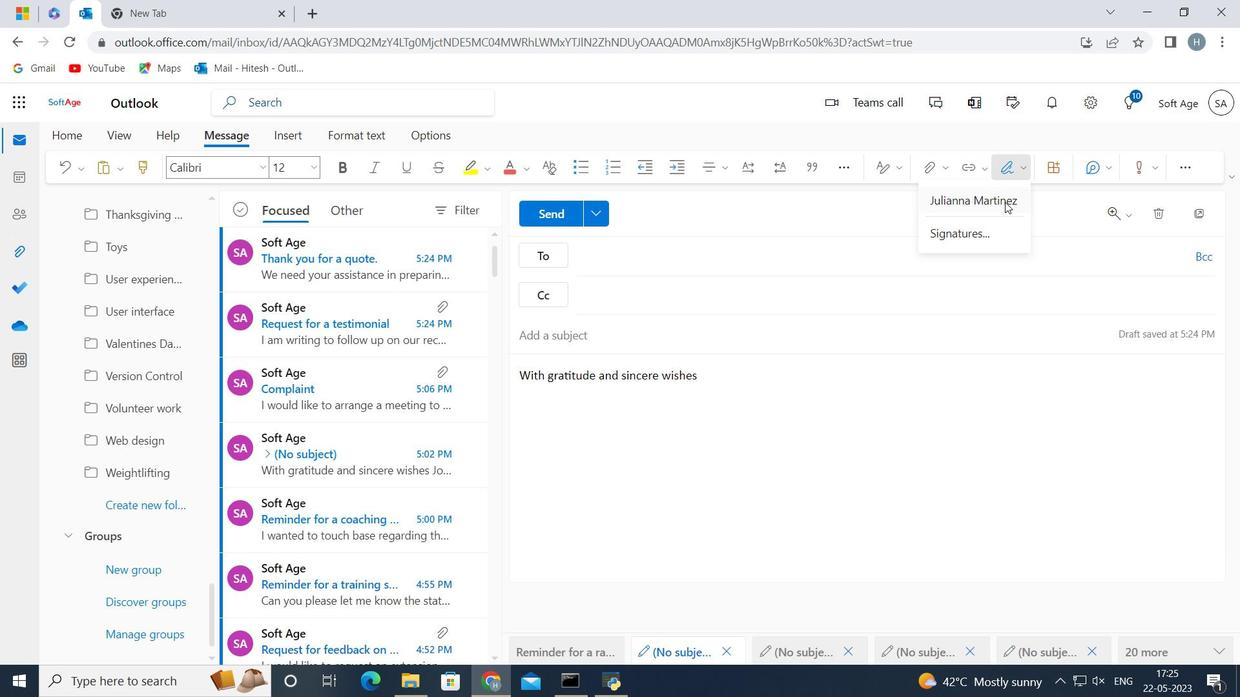 
Action: Mouse moved to (616, 257)
Screenshot: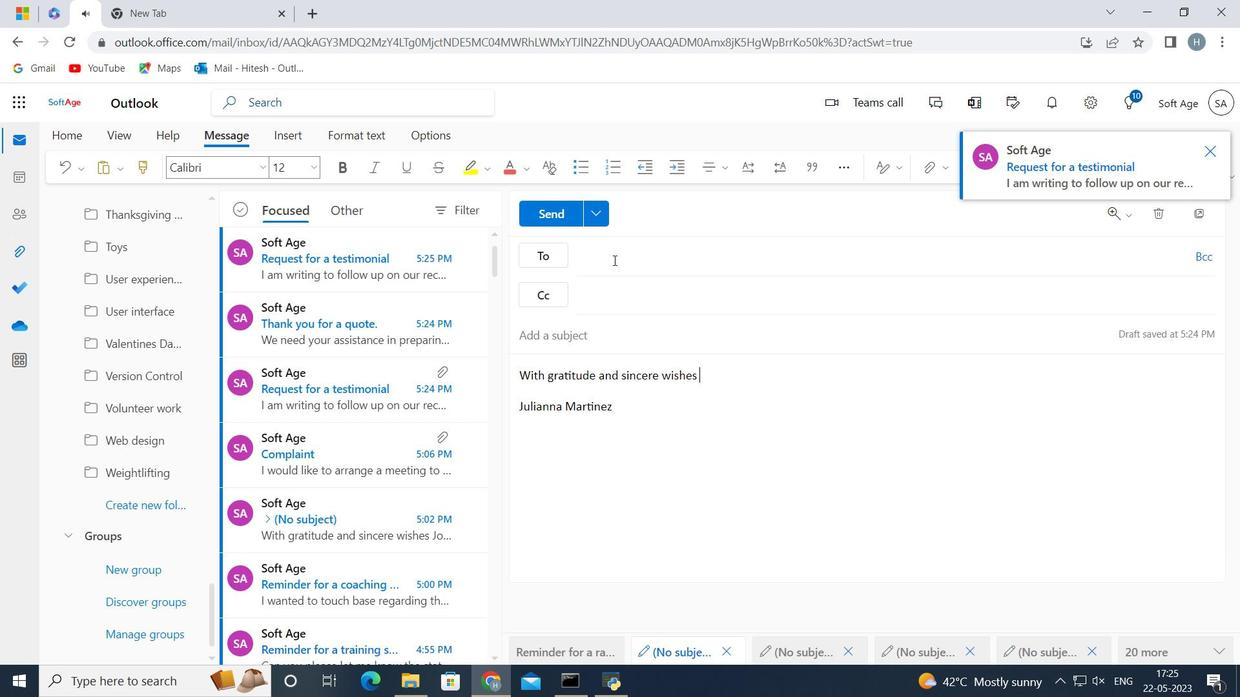 
Action: Mouse pressed left at (616, 257)
Screenshot: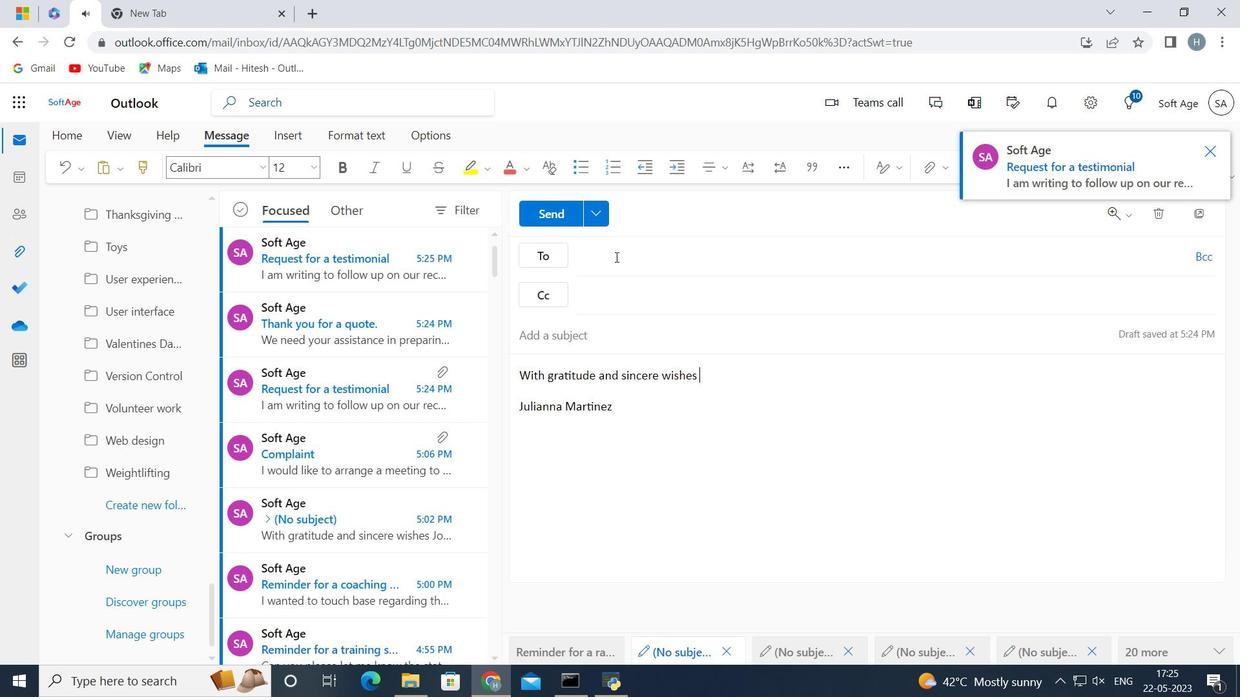 
Action: Key pressed softage.8<Key.shift>@softage.net
Screenshot: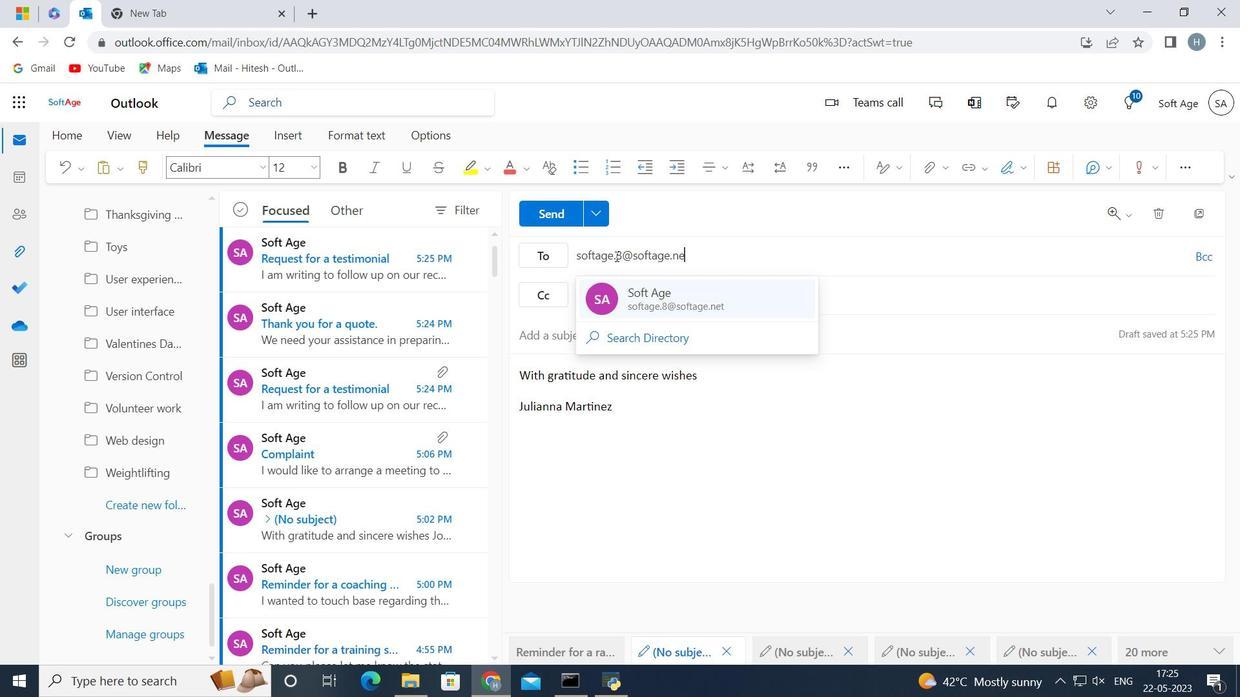 
Action: Mouse moved to (626, 291)
Screenshot: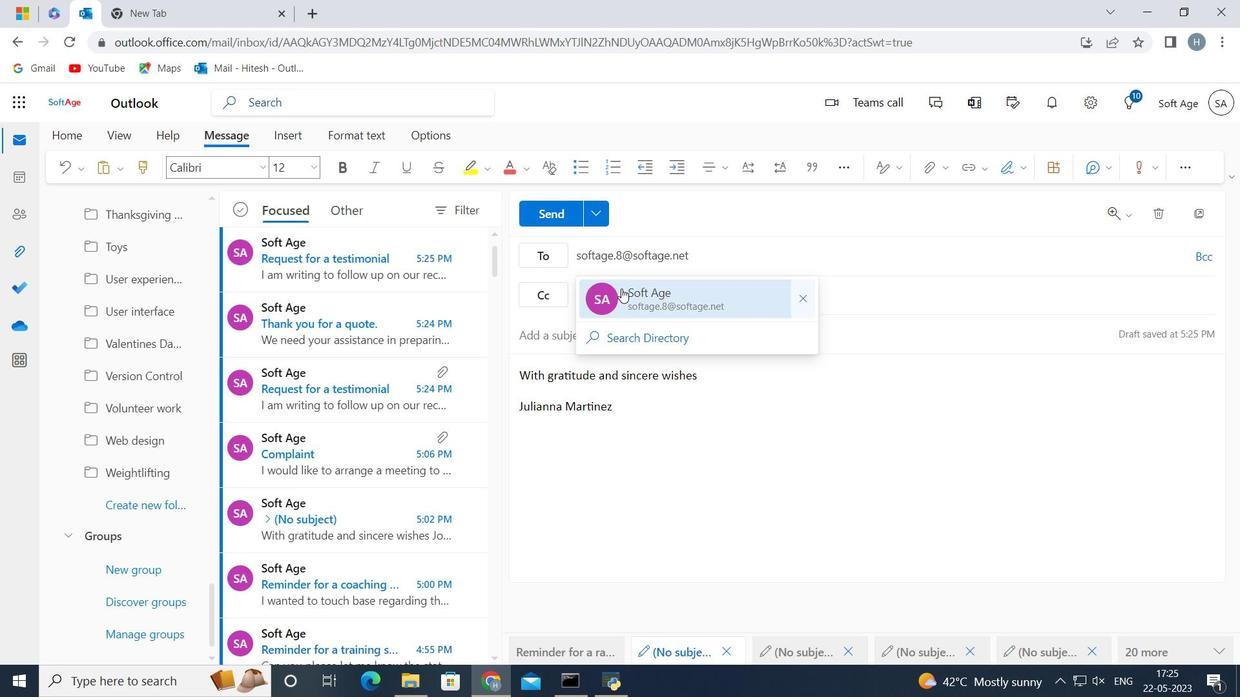 
Action: Mouse pressed left at (626, 291)
Screenshot: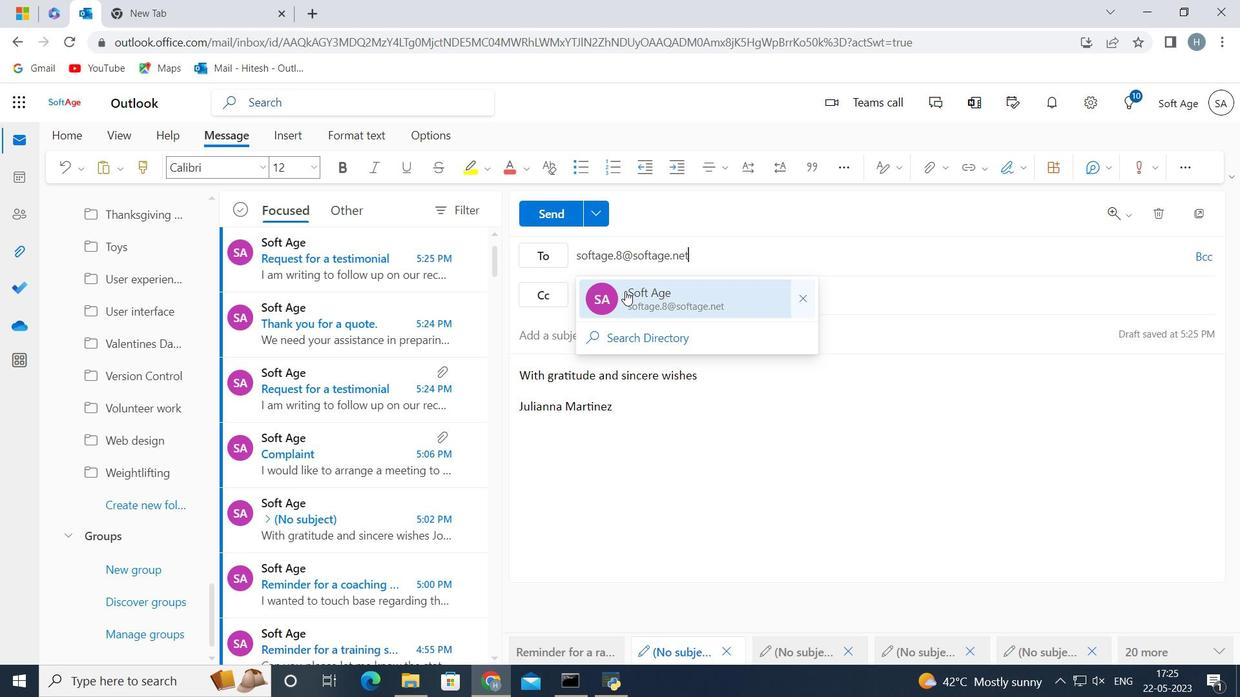 
Action: Mouse moved to (122, 500)
Screenshot: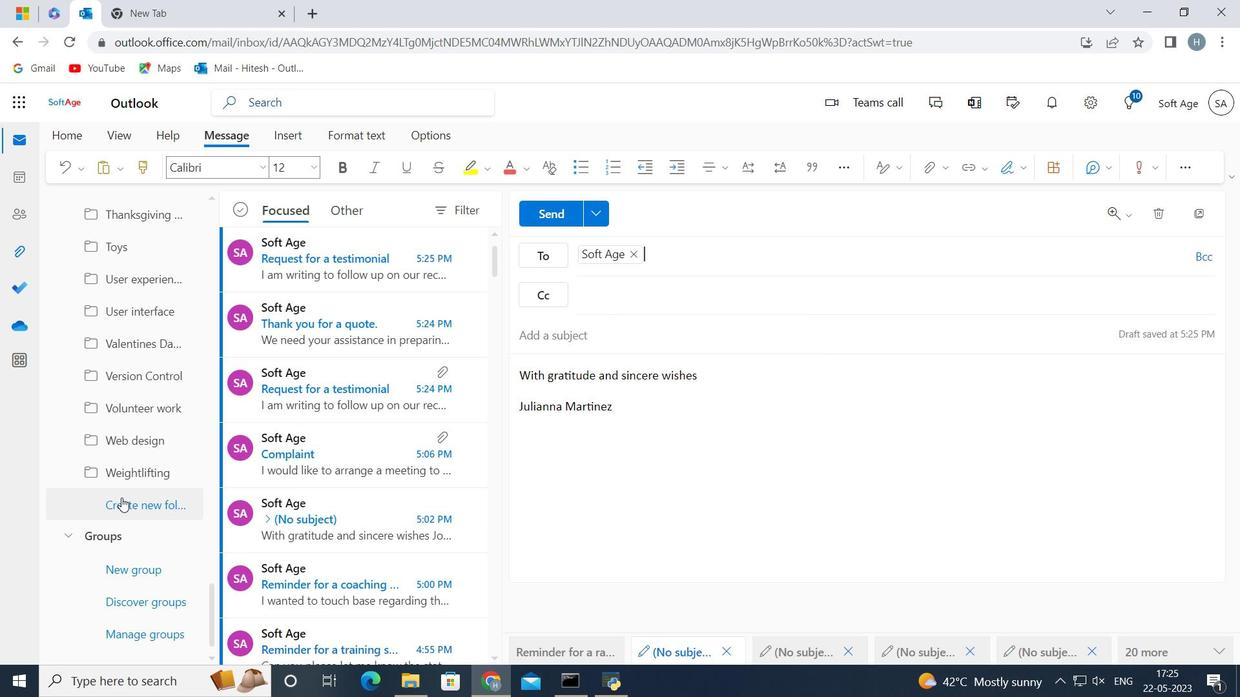 
Action: Mouse pressed left at (122, 500)
Screenshot: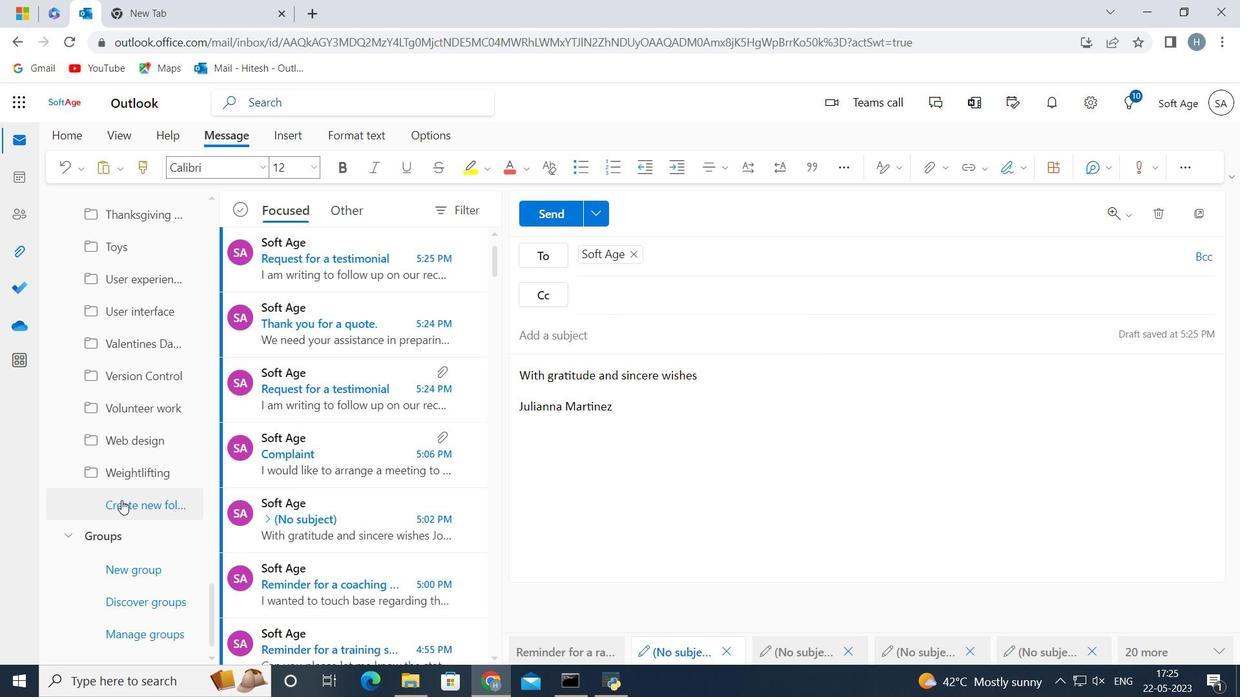 
Action: Key pressed <Key.shift>Machine<Key.space>learning
Screenshot: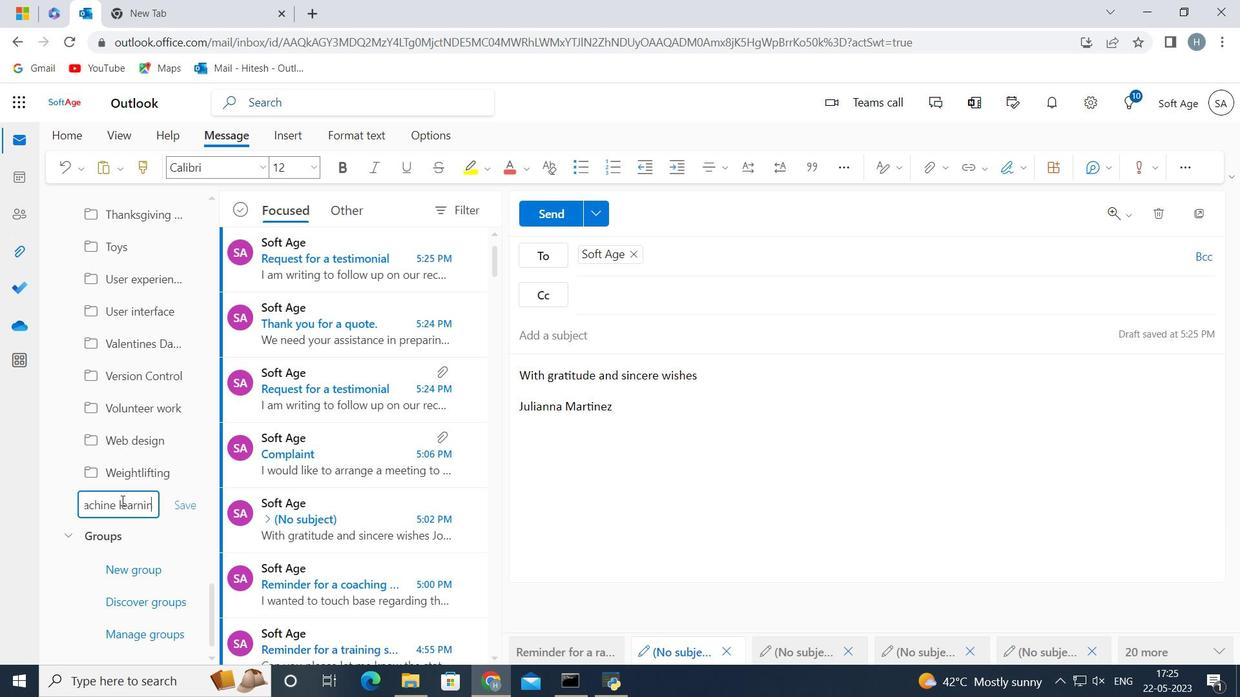 
Action: Mouse moved to (191, 503)
Screenshot: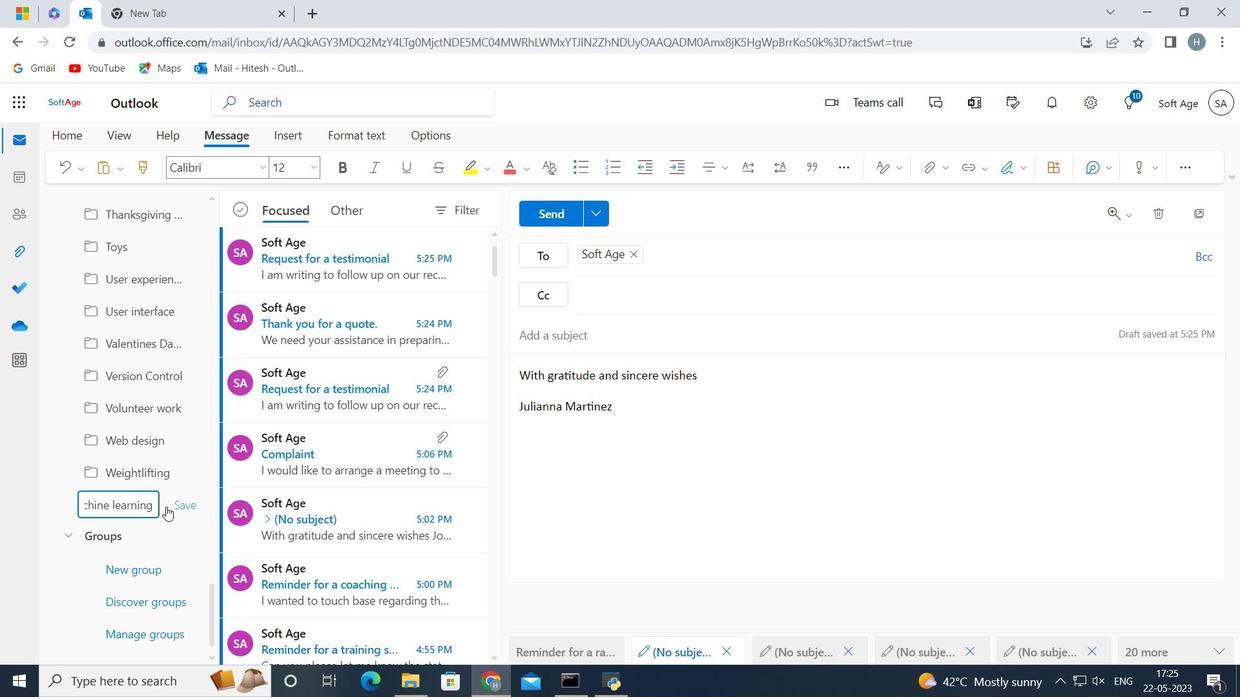 
Action: Mouse pressed left at (191, 503)
Screenshot: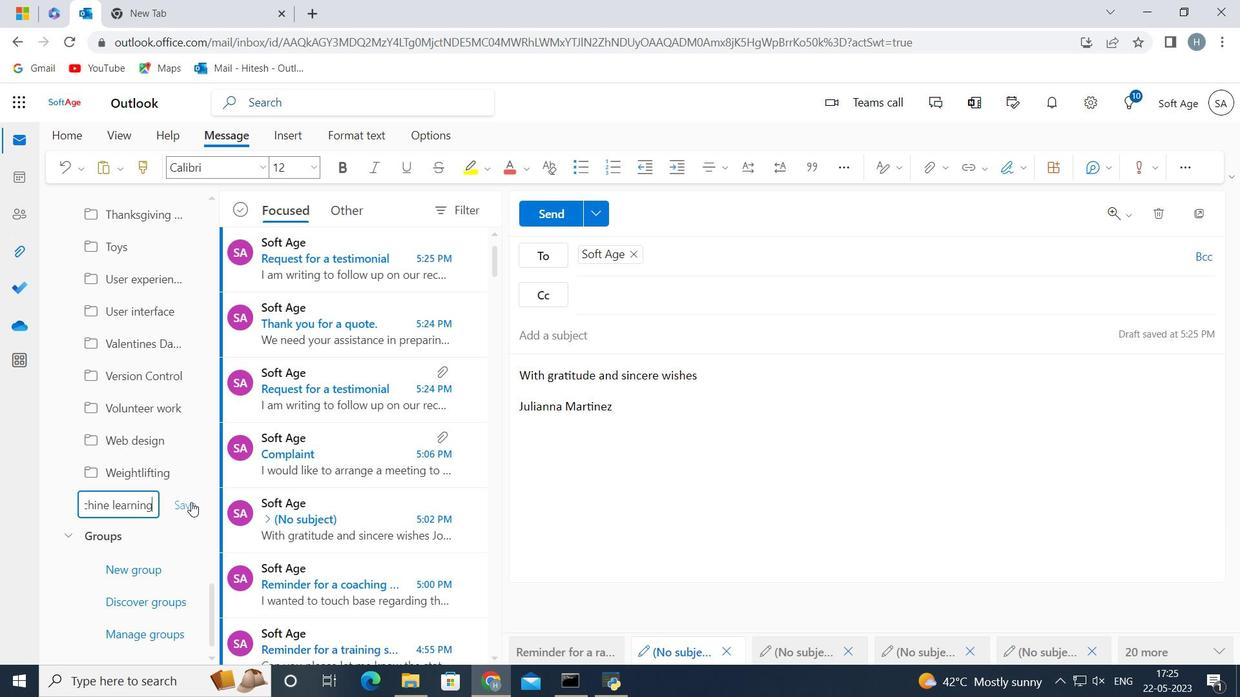 
Action: Mouse moved to (554, 491)
Screenshot: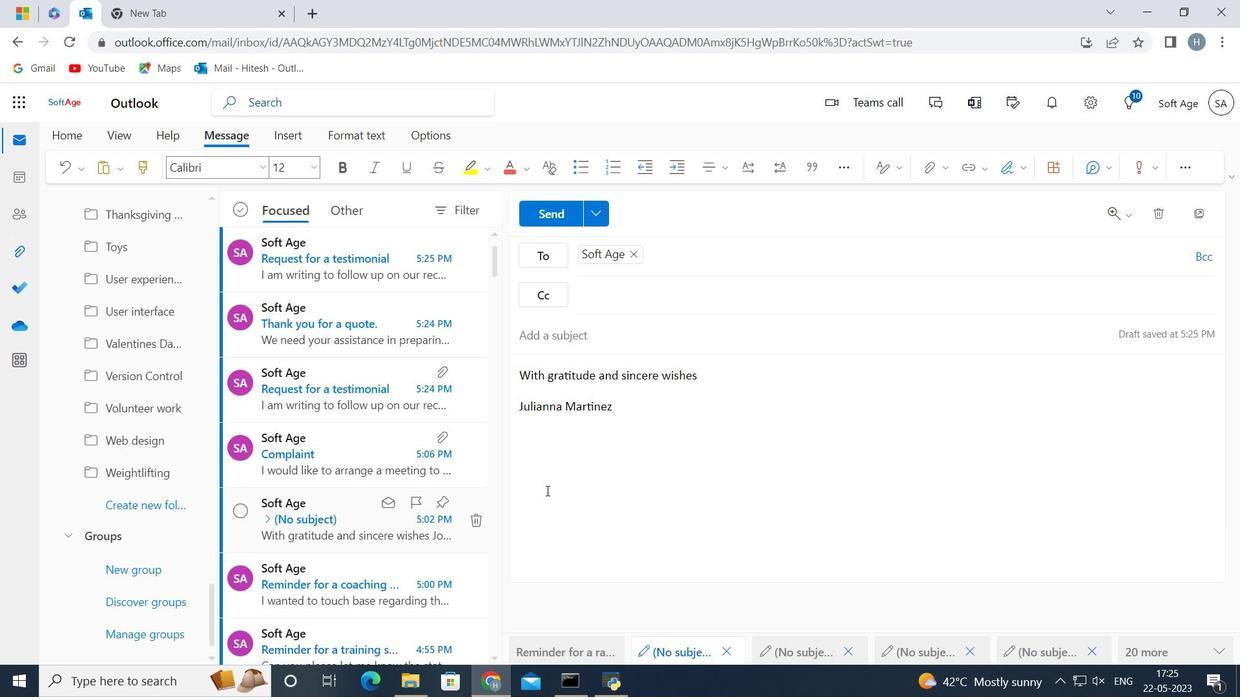 
